 Task: Create a due date automation trigger when advanced on, on the tuesday before a card is due add fields without custom field "Resume" set to a number lower than 1 and lower than 10 at 11:00 AM.
Action: Mouse moved to (1129, 94)
Screenshot: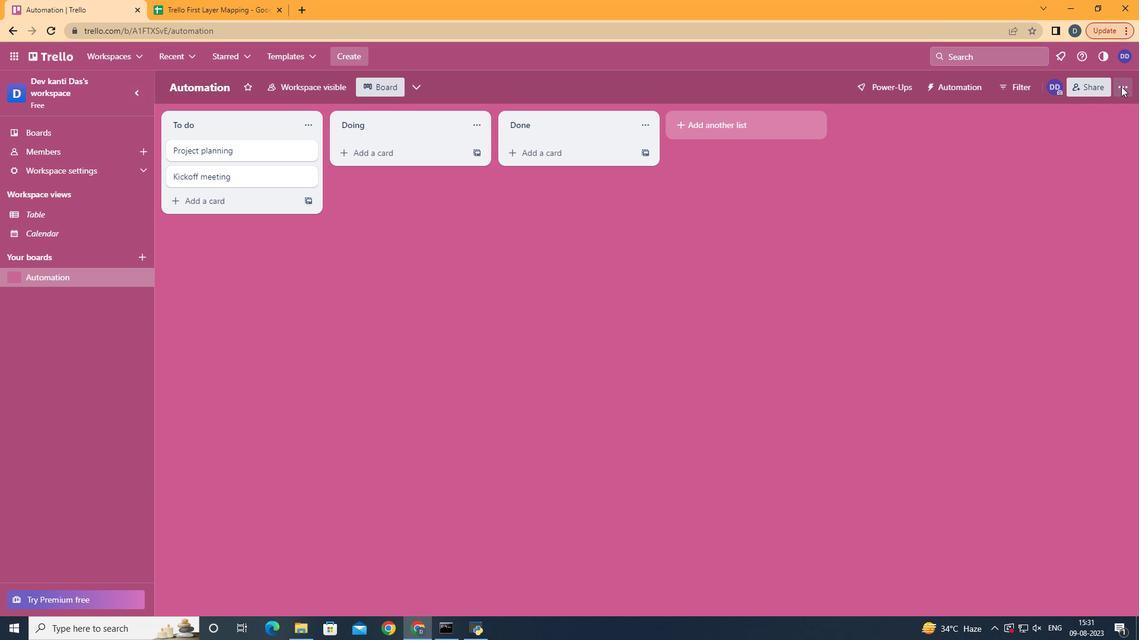 
Action: Mouse pressed left at (1129, 94)
Screenshot: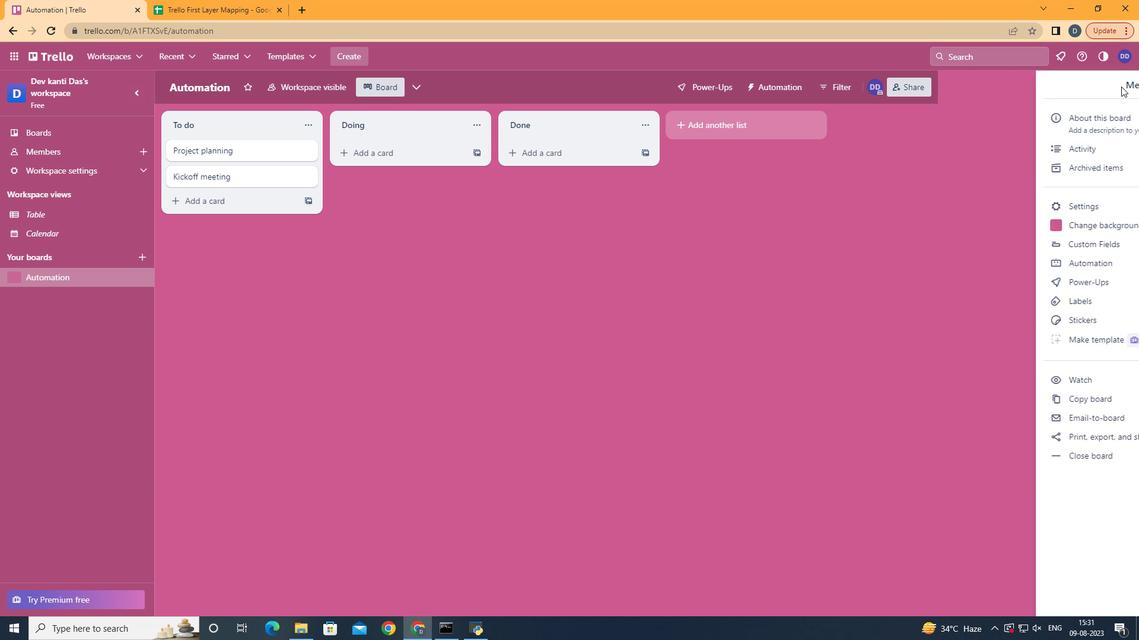 
Action: Mouse moved to (1024, 274)
Screenshot: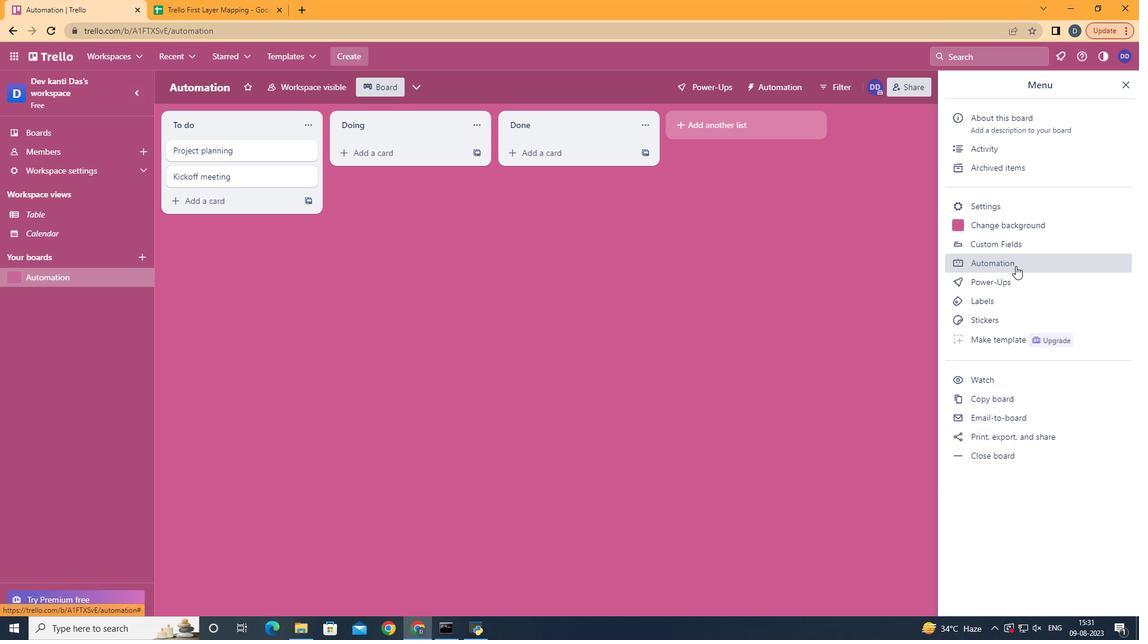 
Action: Mouse pressed left at (1024, 274)
Screenshot: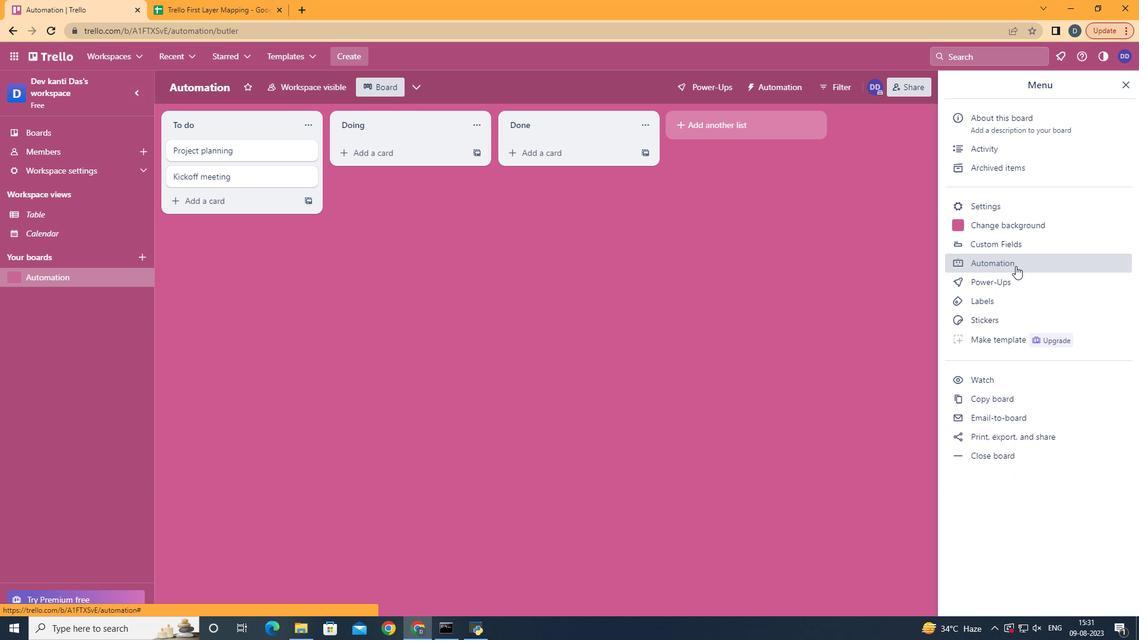 
Action: Mouse moved to (241, 248)
Screenshot: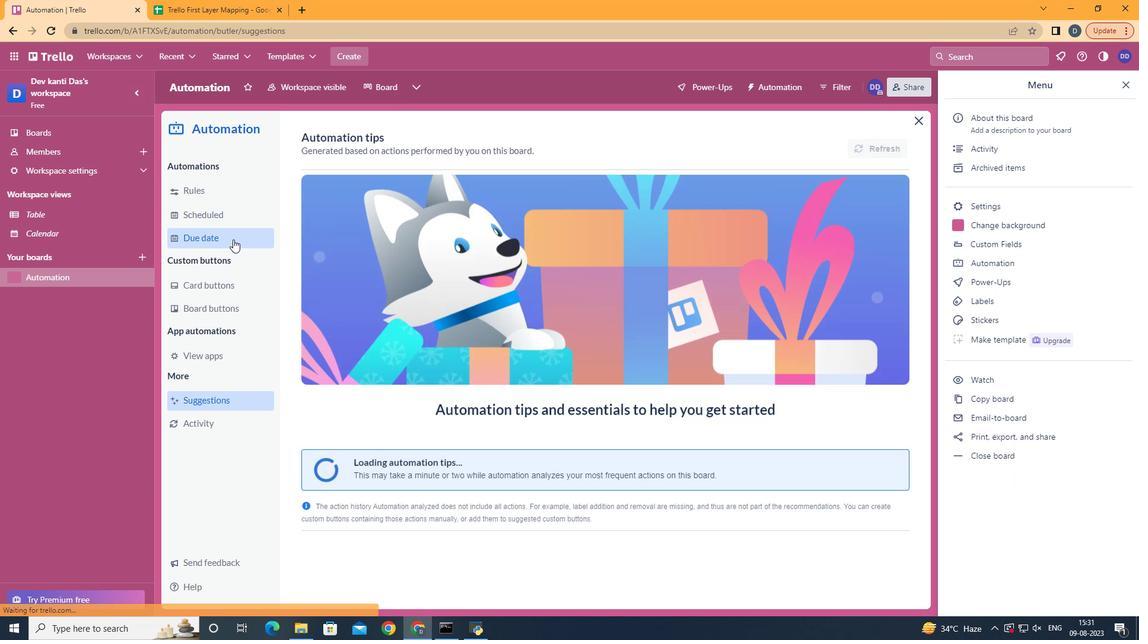 
Action: Mouse pressed left at (241, 248)
Screenshot: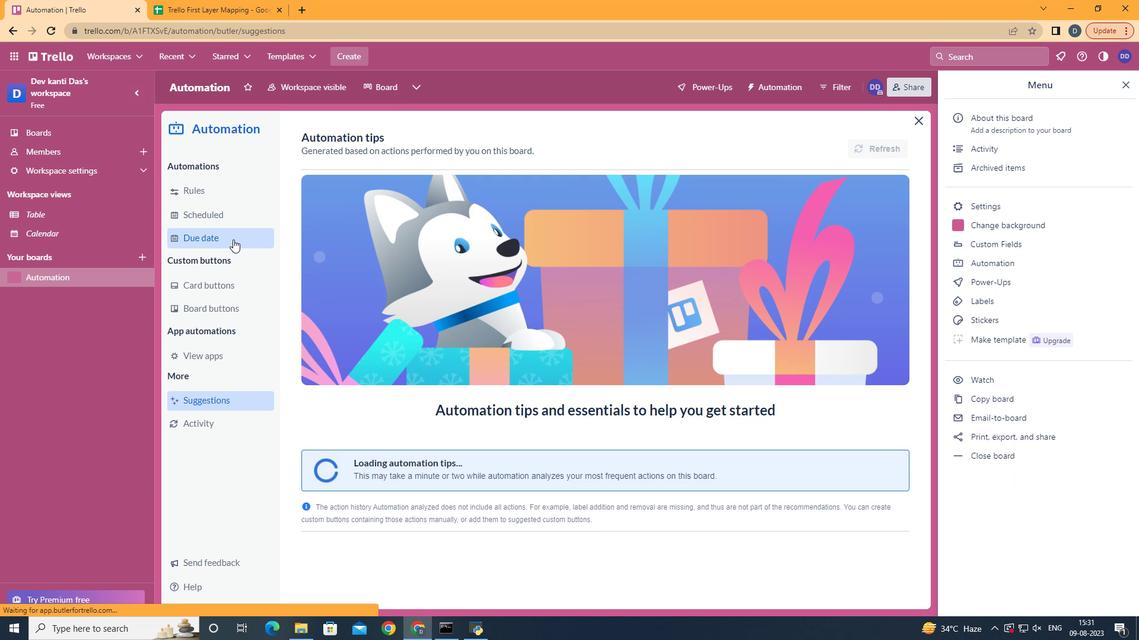 
Action: Mouse moved to (853, 151)
Screenshot: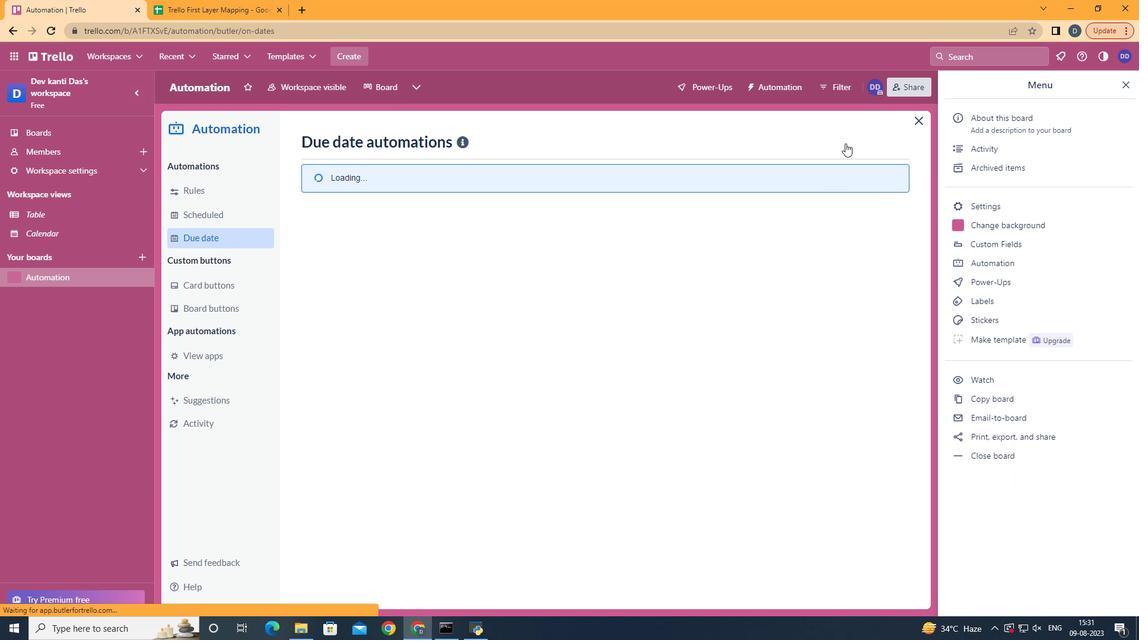 
Action: Mouse pressed left at (853, 151)
Screenshot: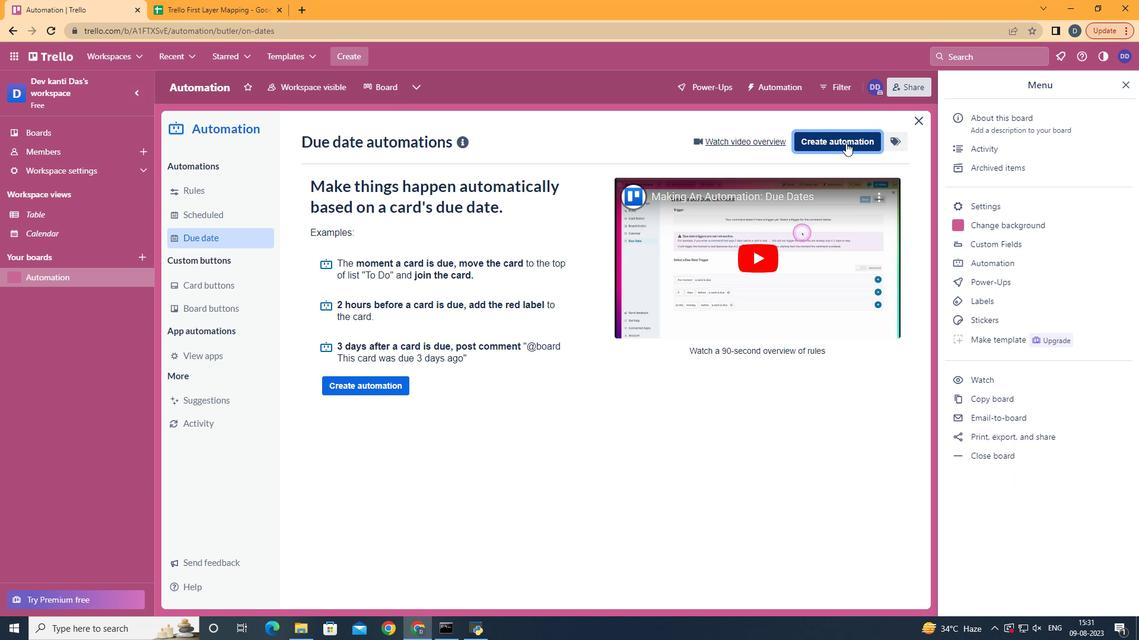 
Action: Mouse moved to (610, 267)
Screenshot: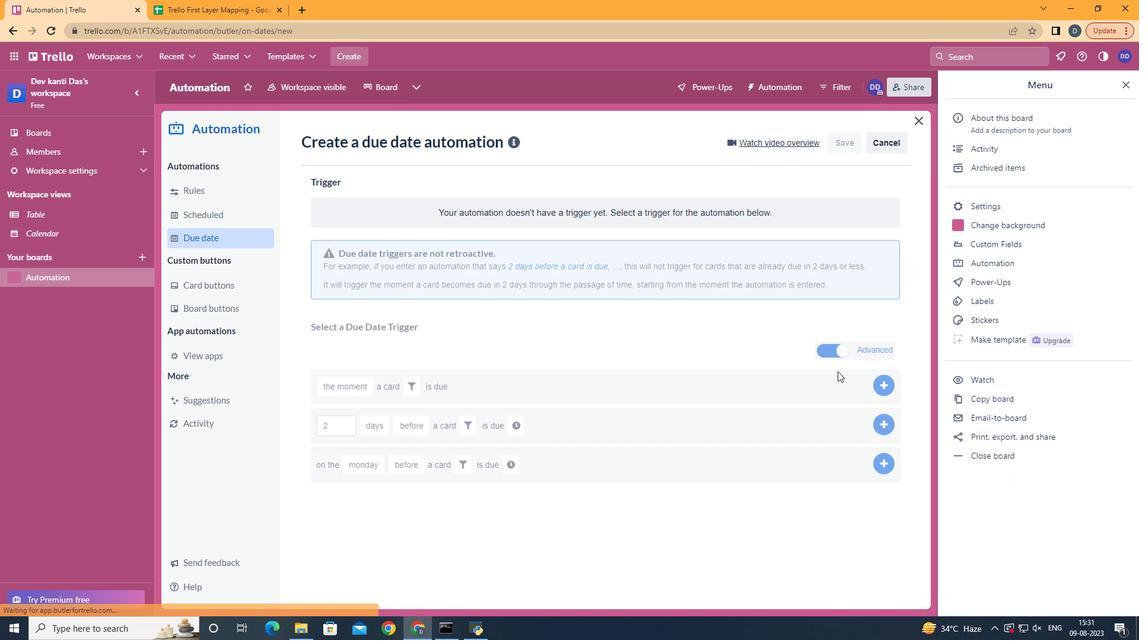
Action: Mouse pressed left at (610, 267)
Screenshot: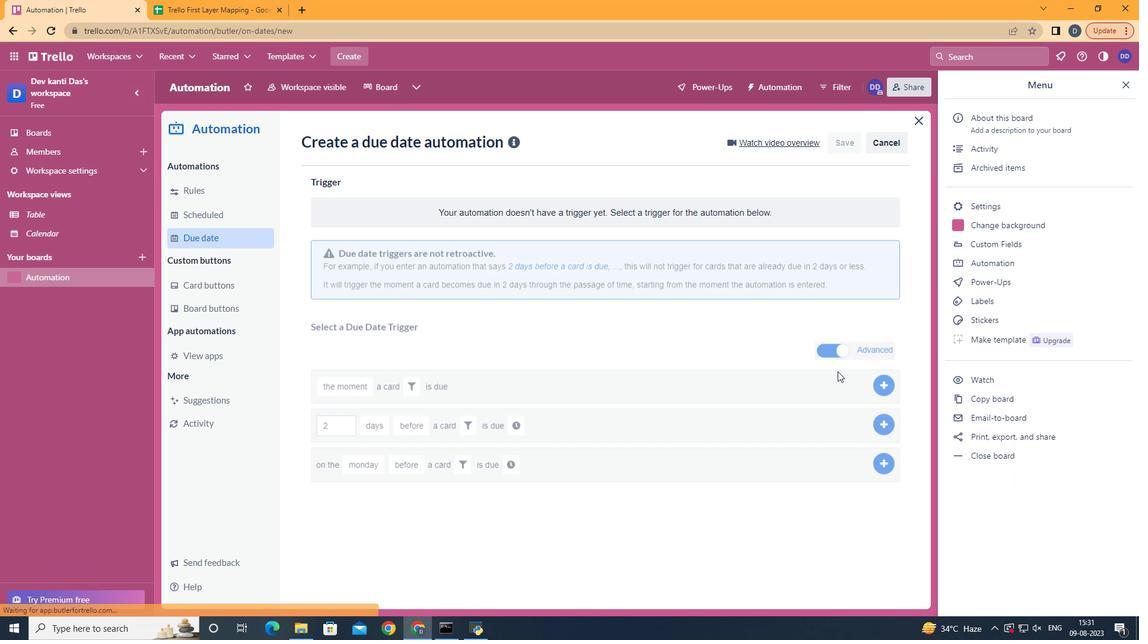 
Action: Mouse moved to (402, 349)
Screenshot: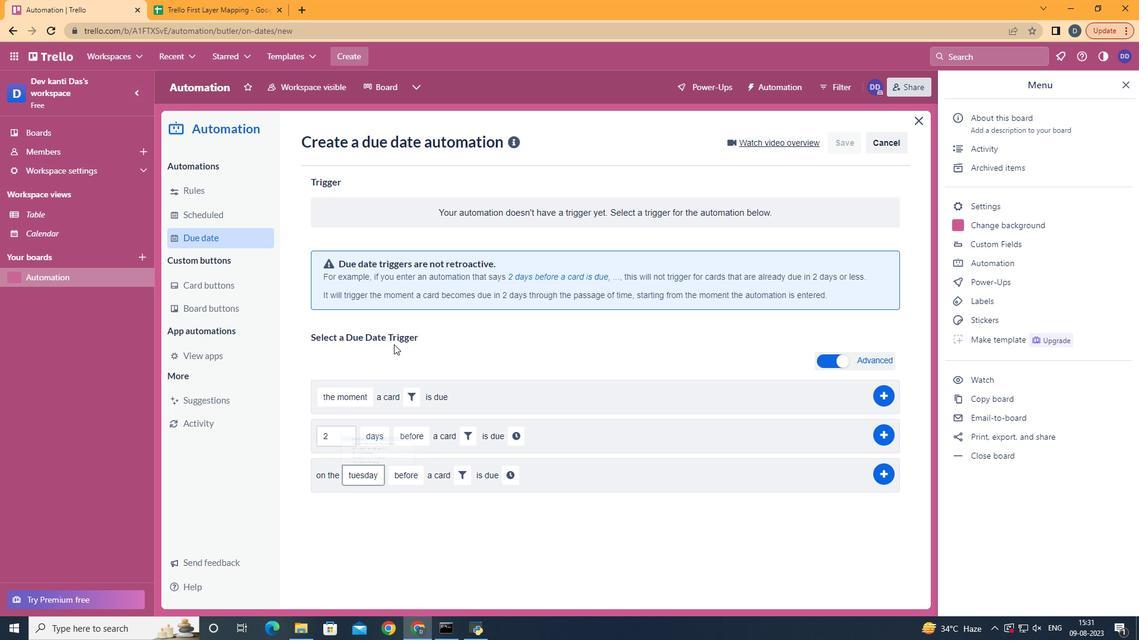 
Action: Mouse pressed left at (402, 349)
Screenshot: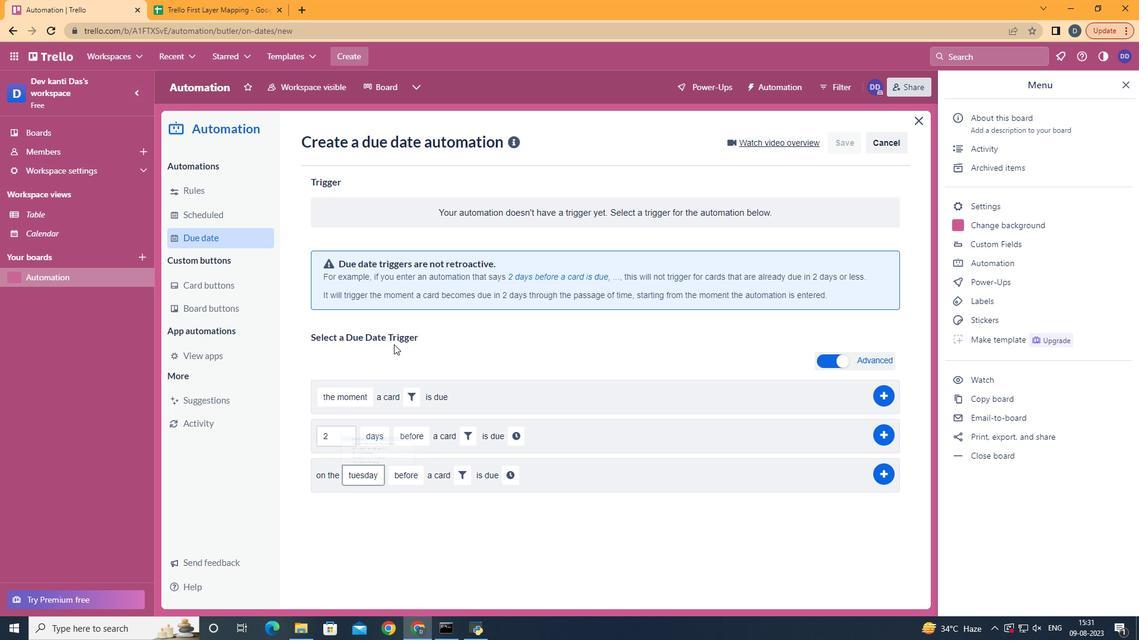
Action: Mouse moved to (457, 489)
Screenshot: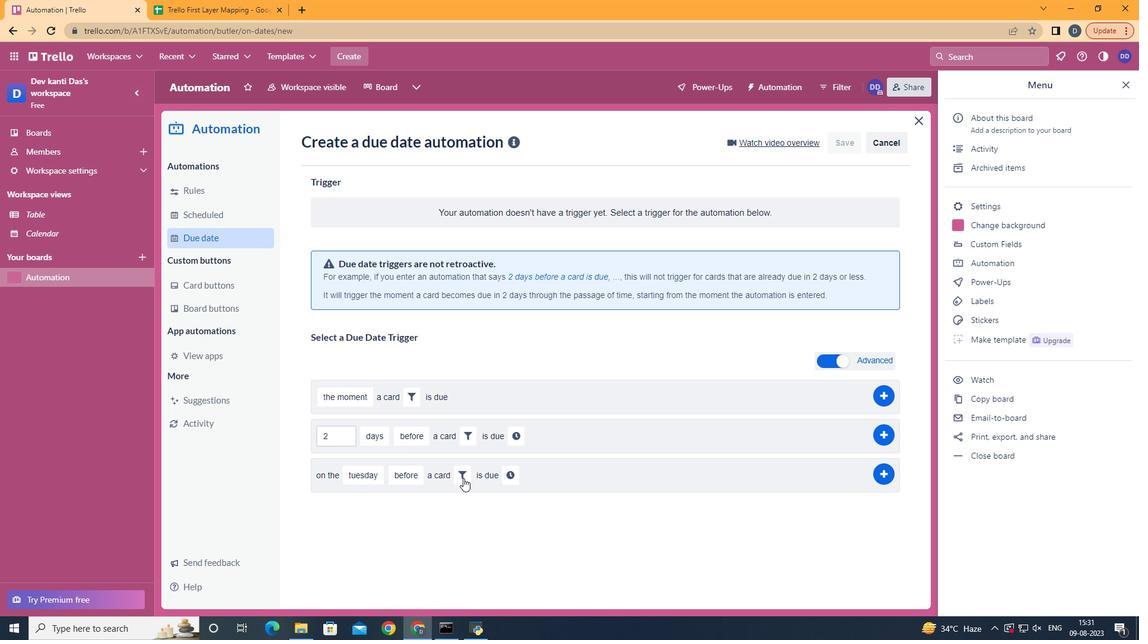 
Action: Mouse pressed left at (457, 489)
Screenshot: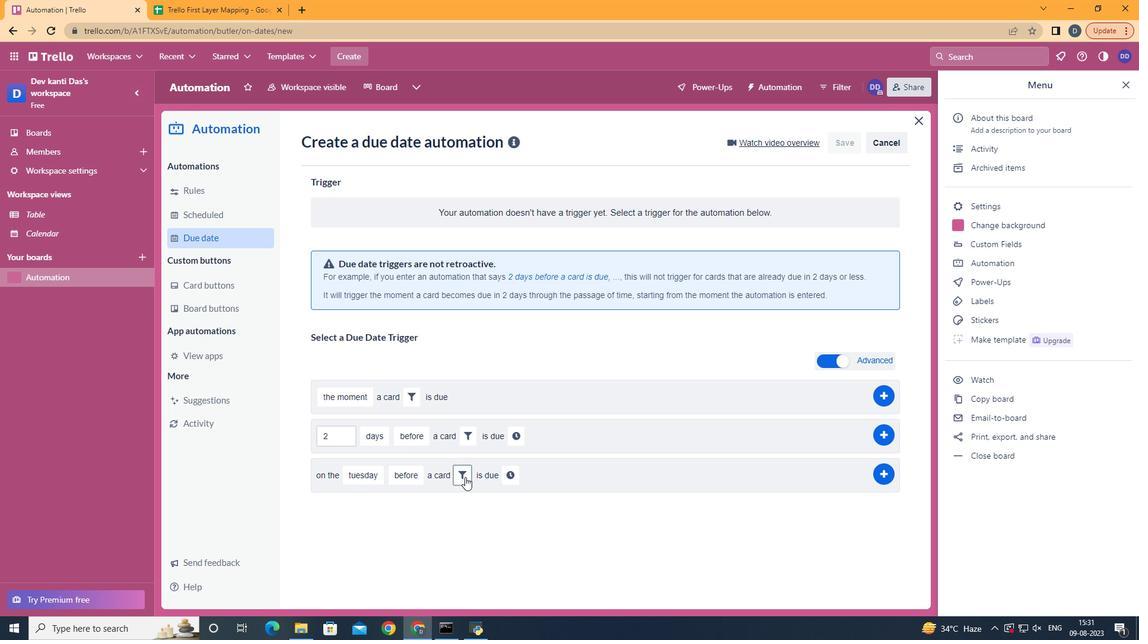 
Action: Mouse moved to (473, 486)
Screenshot: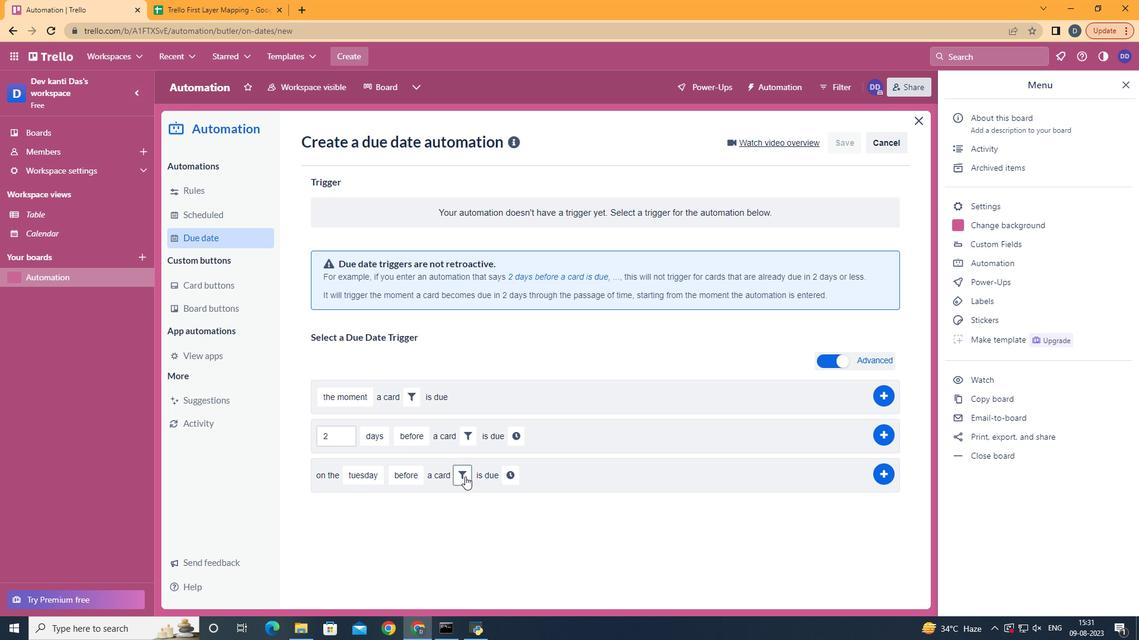
Action: Mouse pressed left at (473, 486)
Screenshot: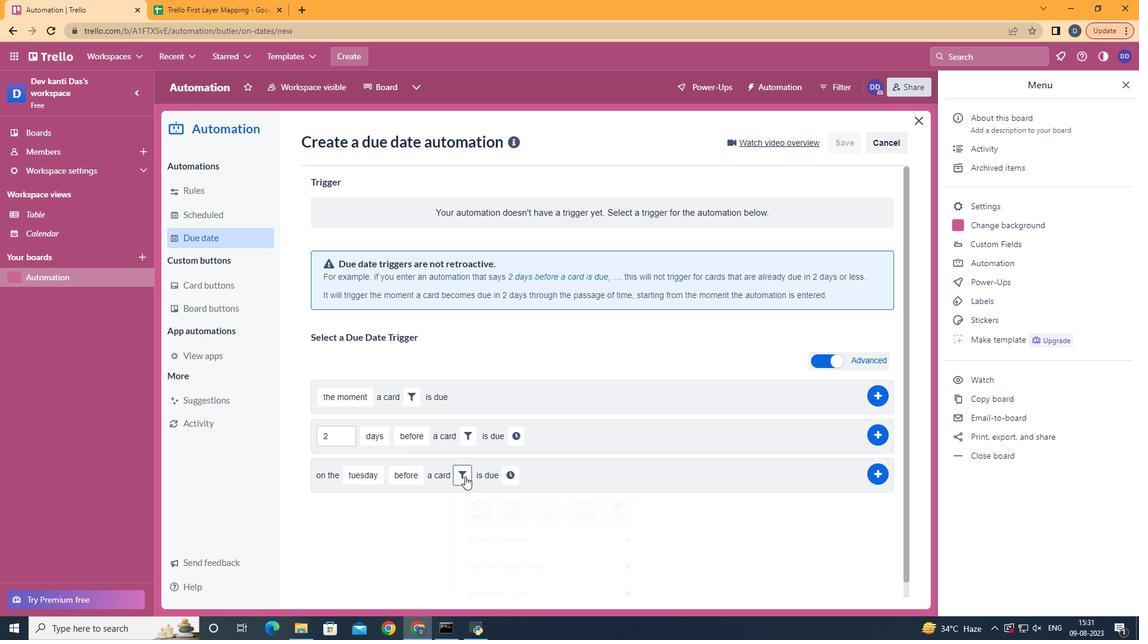 
Action: Mouse moved to (661, 519)
Screenshot: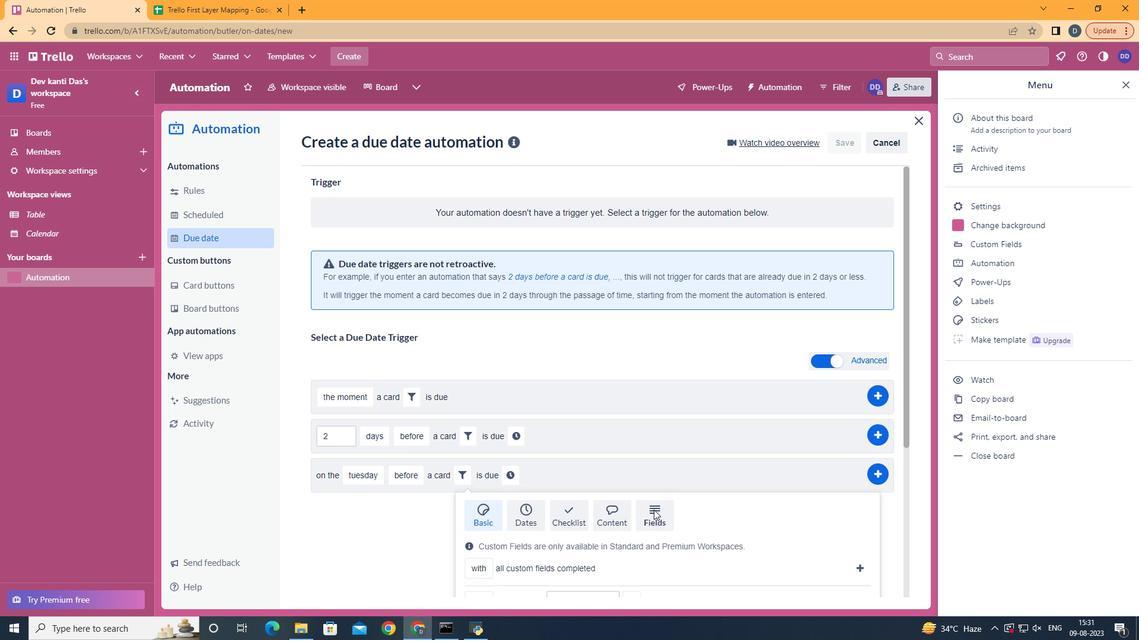 
Action: Mouse pressed left at (661, 519)
Screenshot: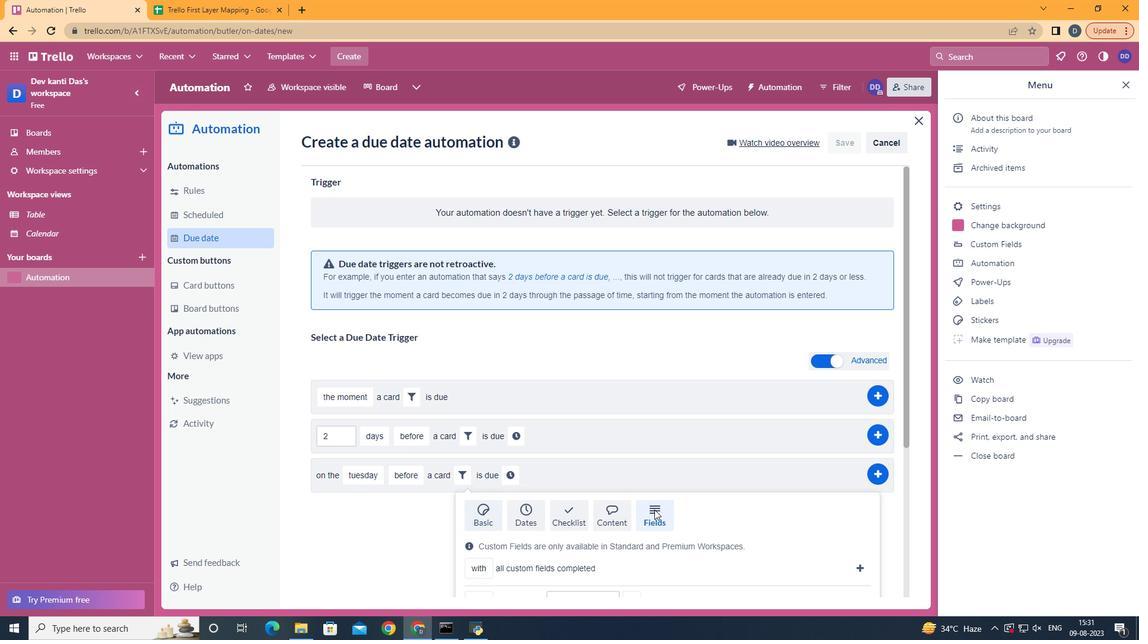
Action: Mouse moved to (662, 518)
Screenshot: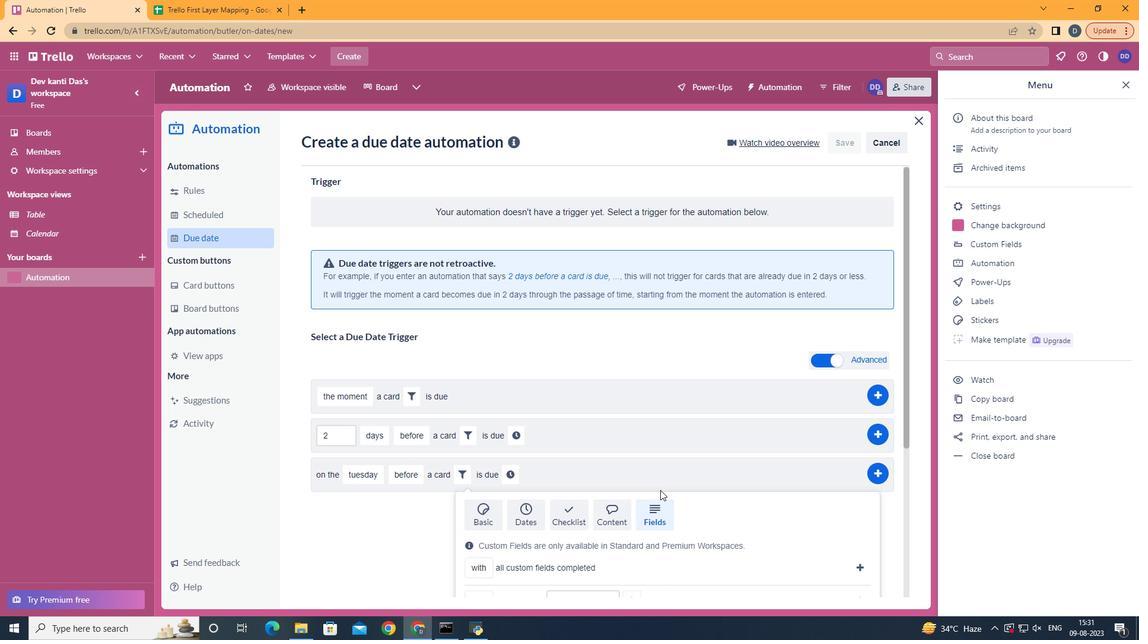 
Action: Mouse scrolled (662, 518) with delta (0, 0)
Screenshot: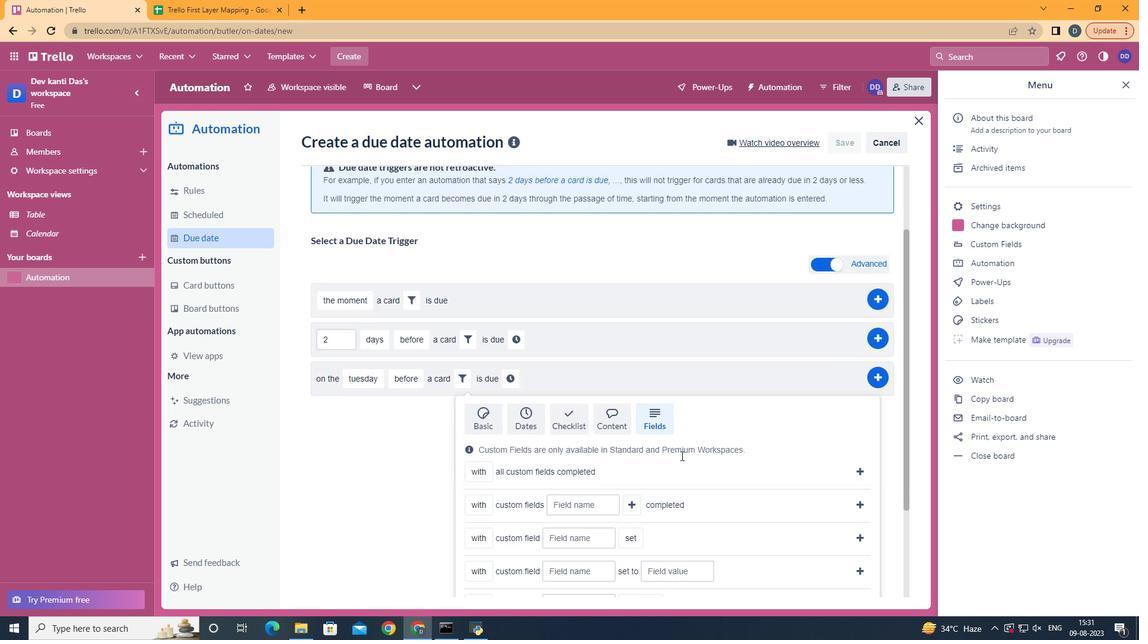 
Action: Mouse moved to (662, 518)
Screenshot: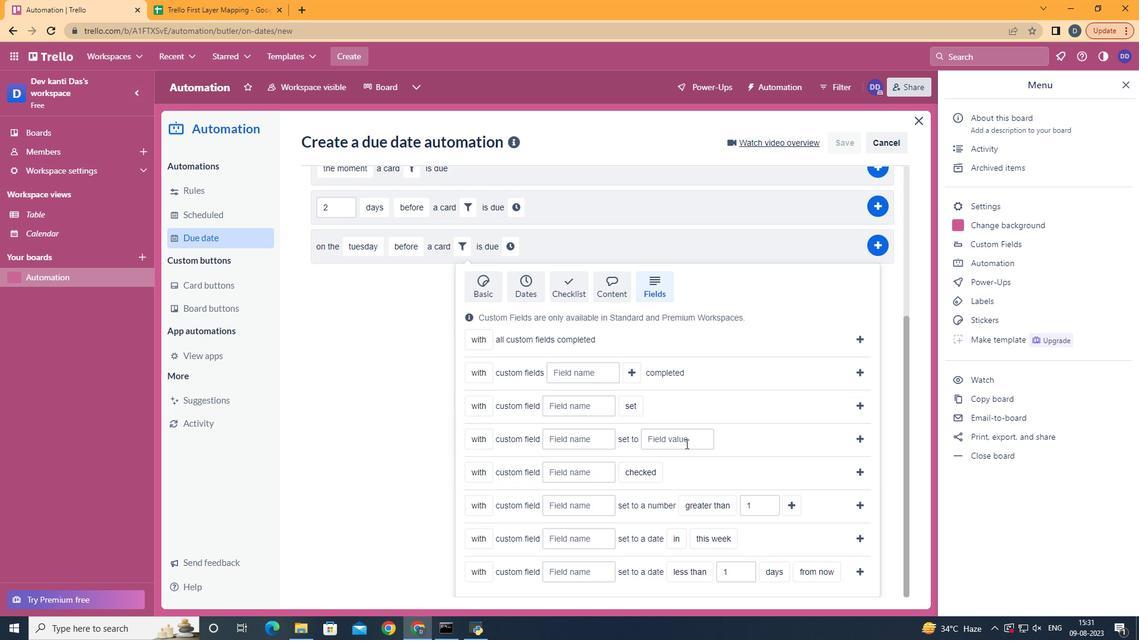 
Action: Mouse scrolled (662, 518) with delta (0, 0)
Screenshot: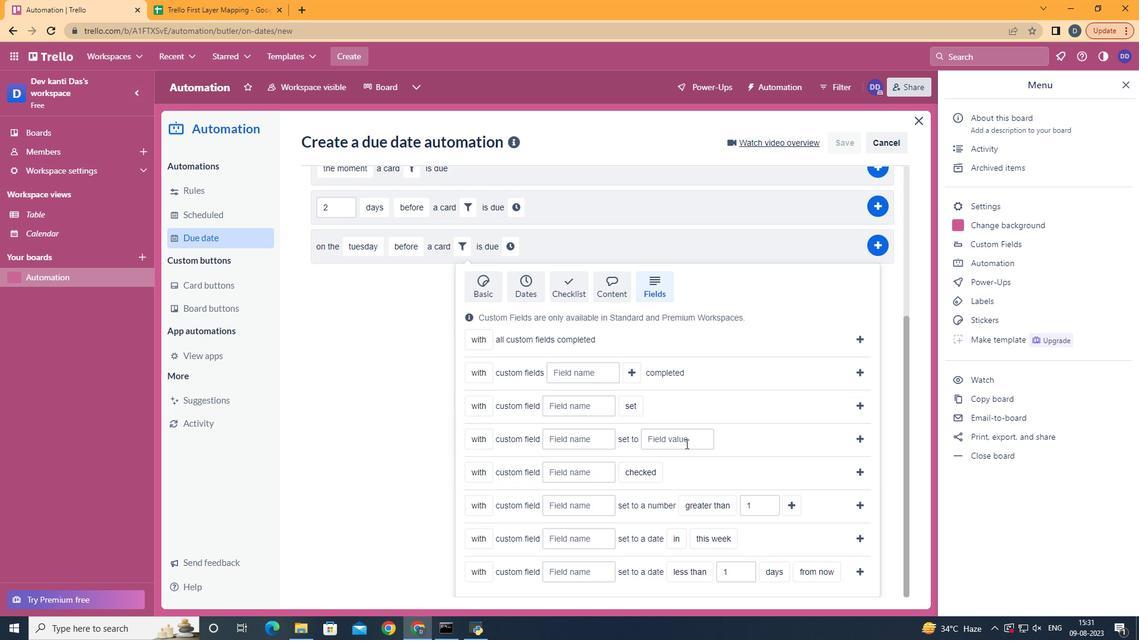 
Action: Mouse moved to (662, 514)
Screenshot: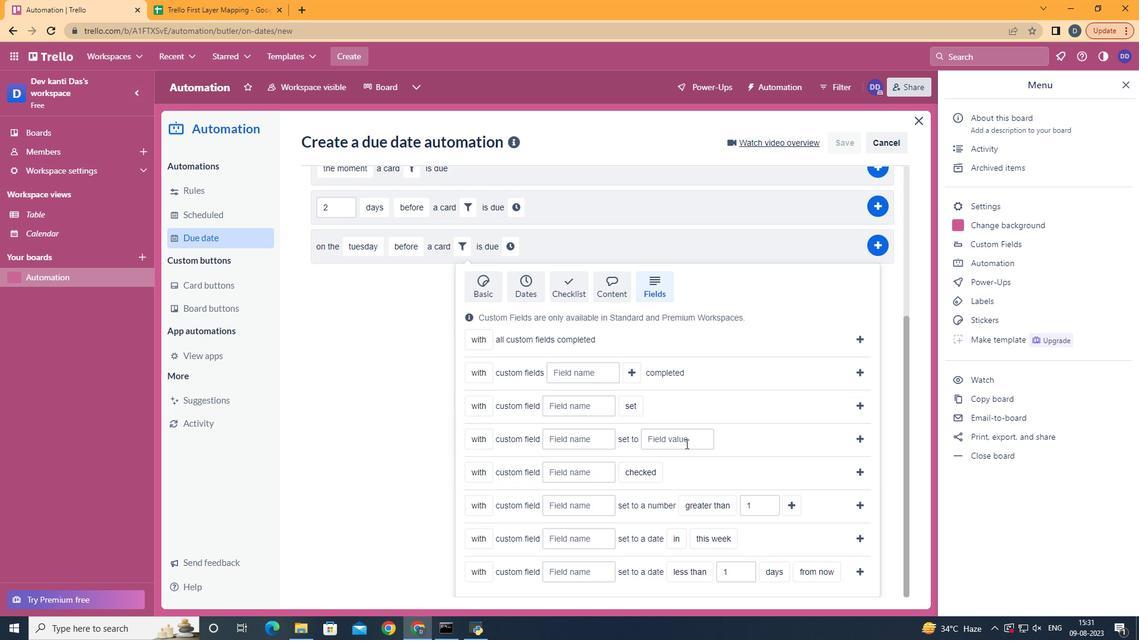 
Action: Mouse scrolled (662, 518) with delta (0, 0)
Screenshot: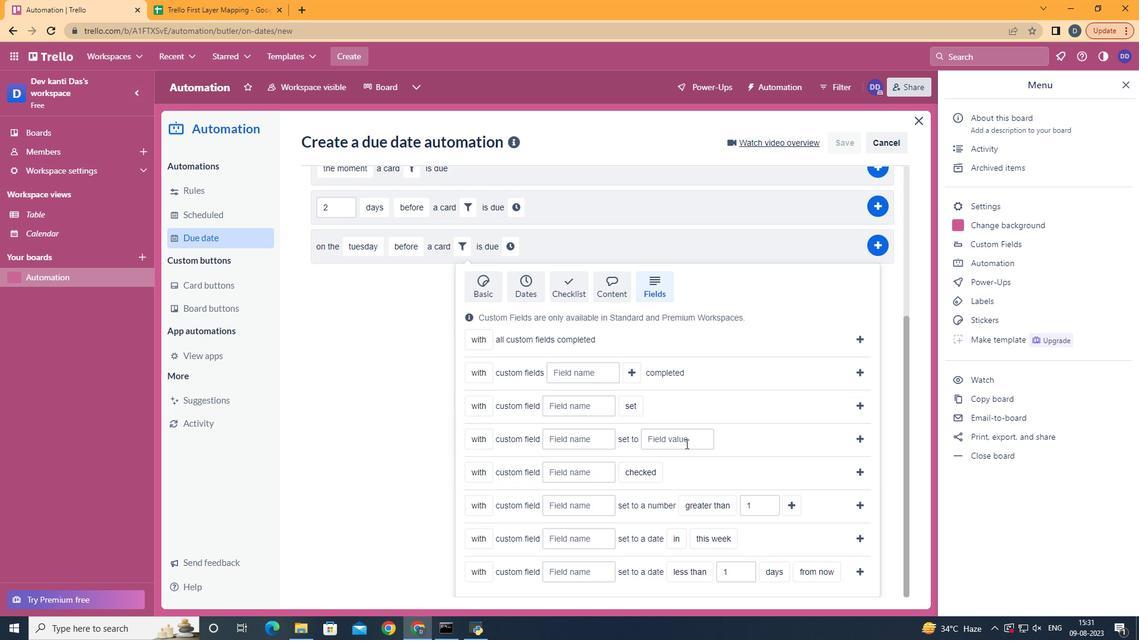
Action: Mouse moved to (662, 511)
Screenshot: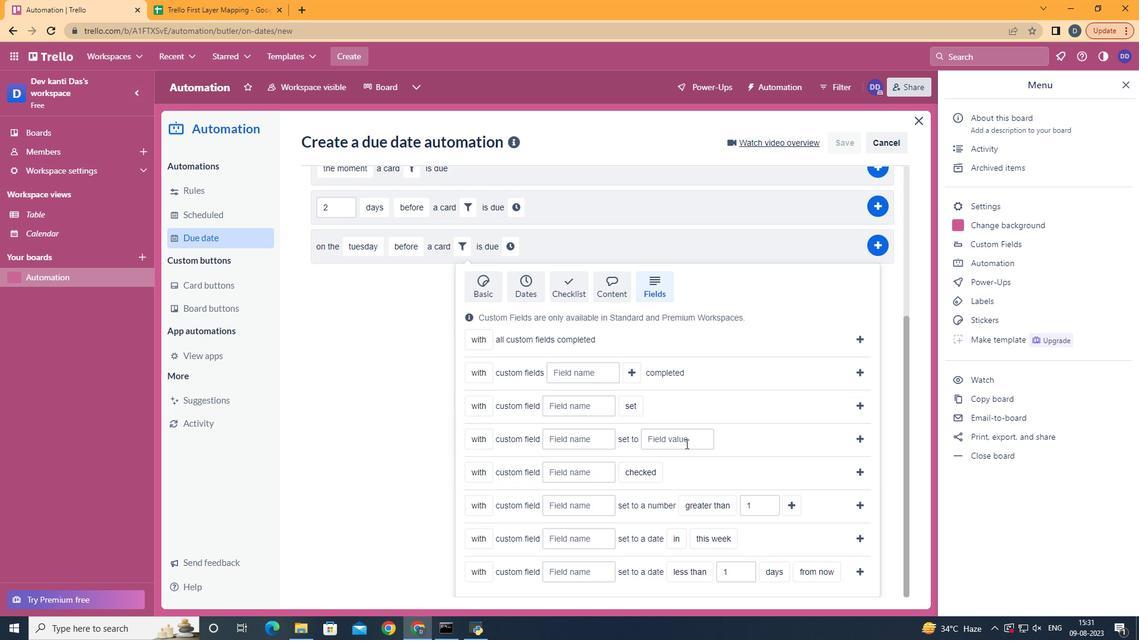 
Action: Mouse scrolled (662, 518) with delta (0, 0)
Screenshot: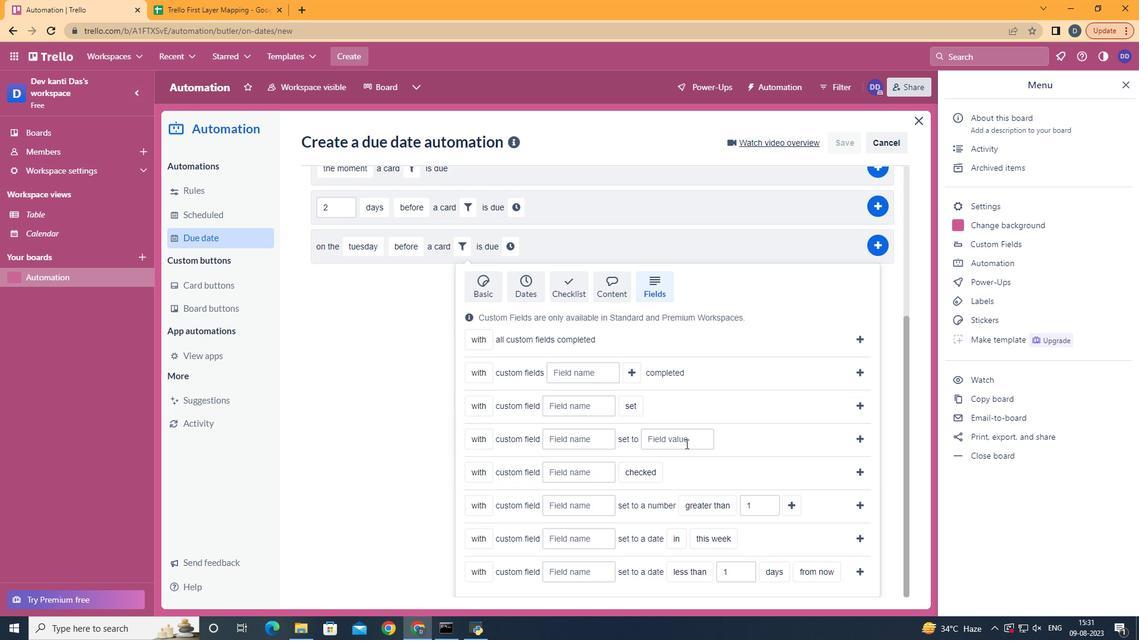 
Action: Mouse moved to (694, 452)
Screenshot: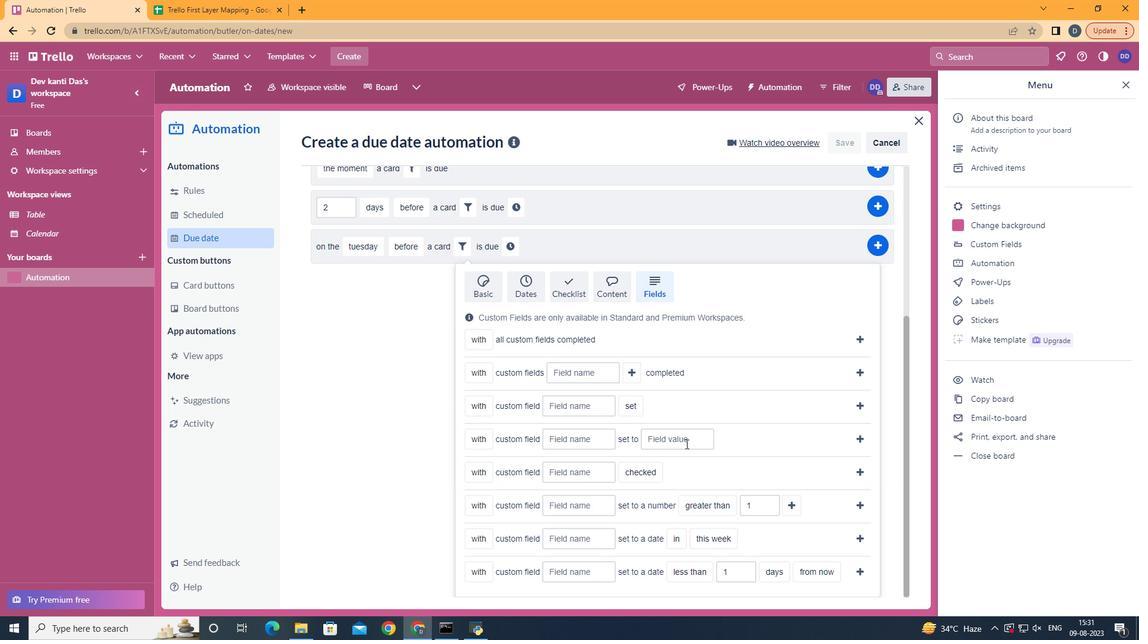 
Action: Mouse scrolled (694, 452) with delta (0, 0)
Screenshot: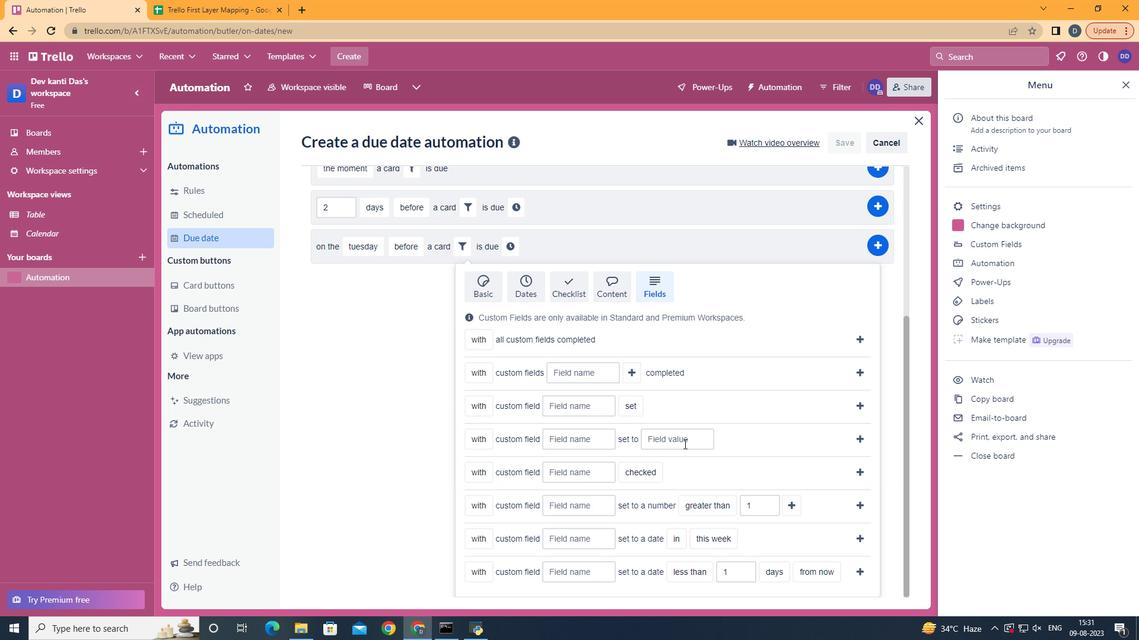 
Action: Mouse scrolled (694, 452) with delta (0, 0)
Screenshot: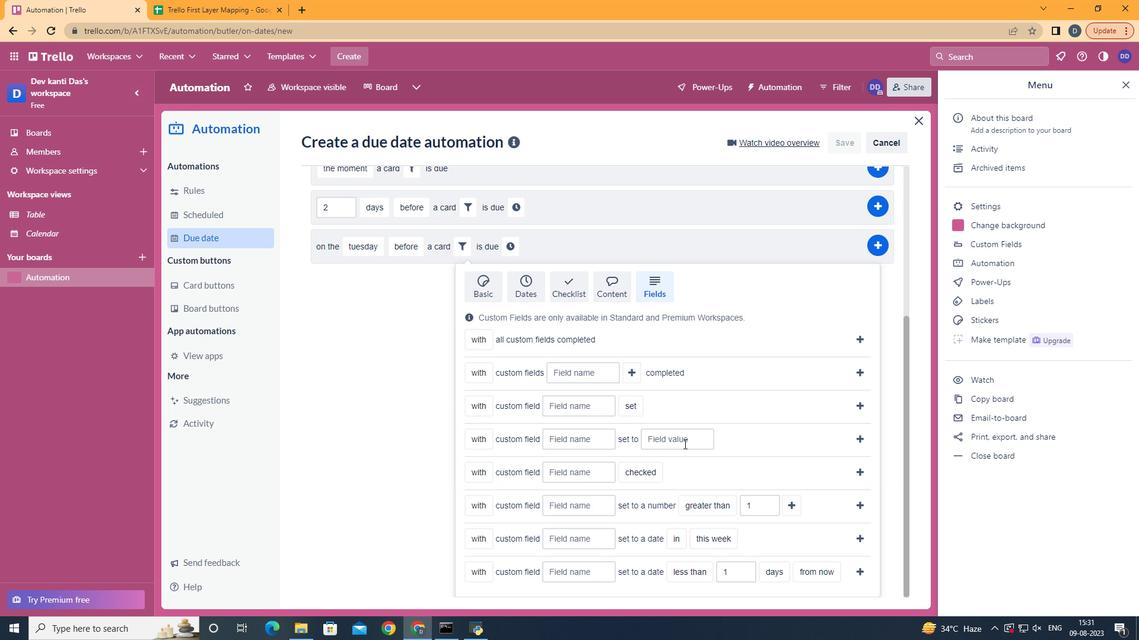 
Action: Mouse scrolled (694, 452) with delta (0, 0)
Screenshot: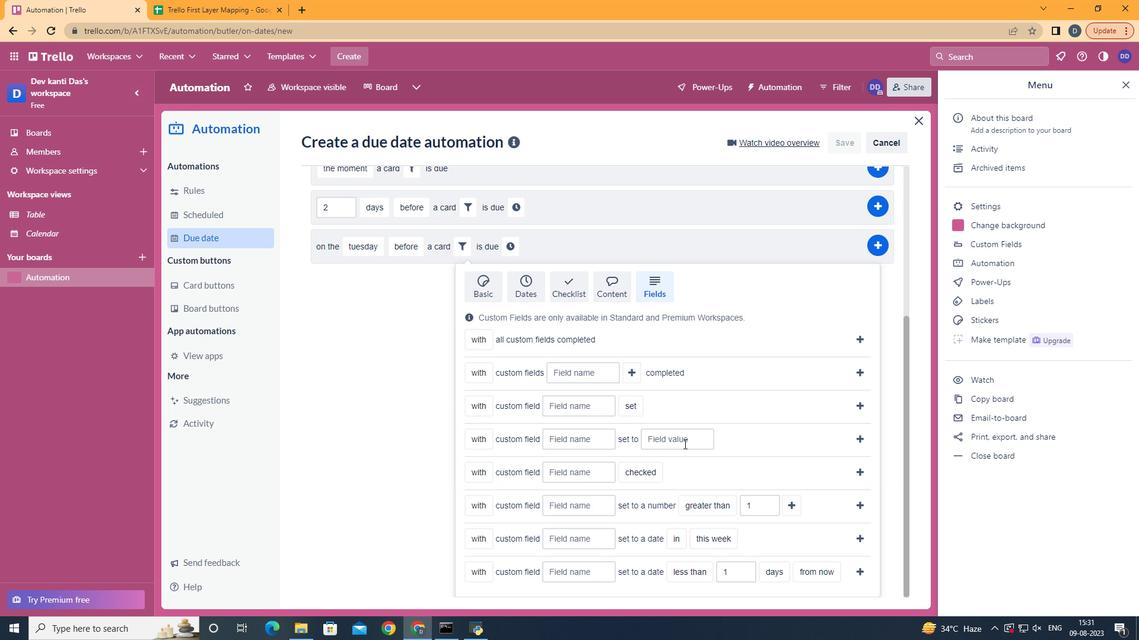 
Action: Mouse scrolled (694, 452) with delta (0, 0)
Screenshot: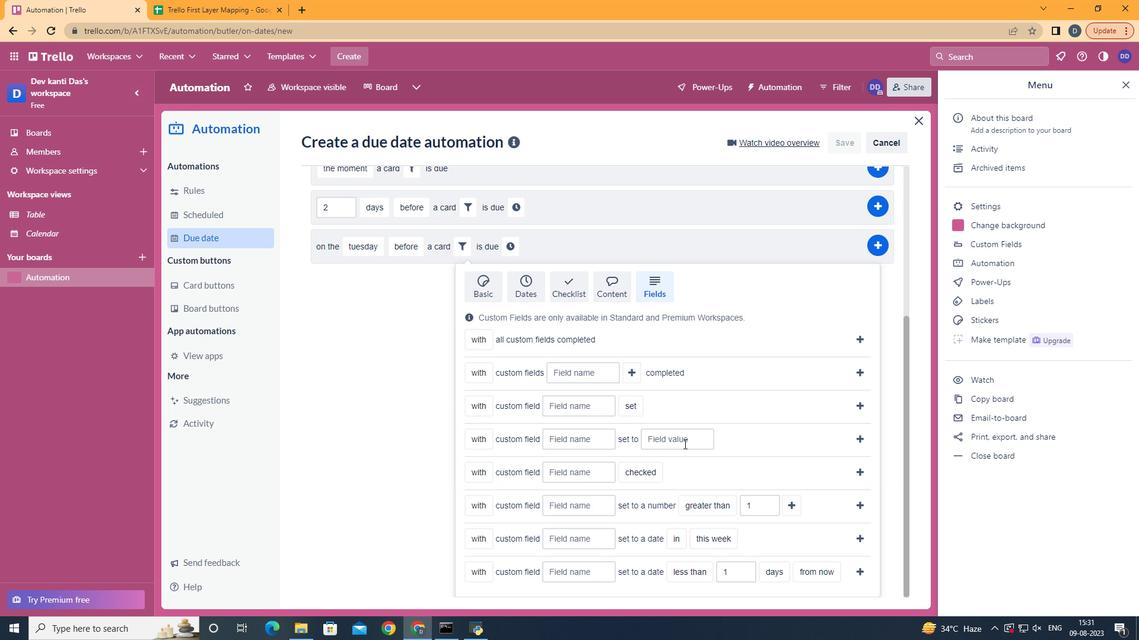 
Action: Mouse moved to (497, 556)
Screenshot: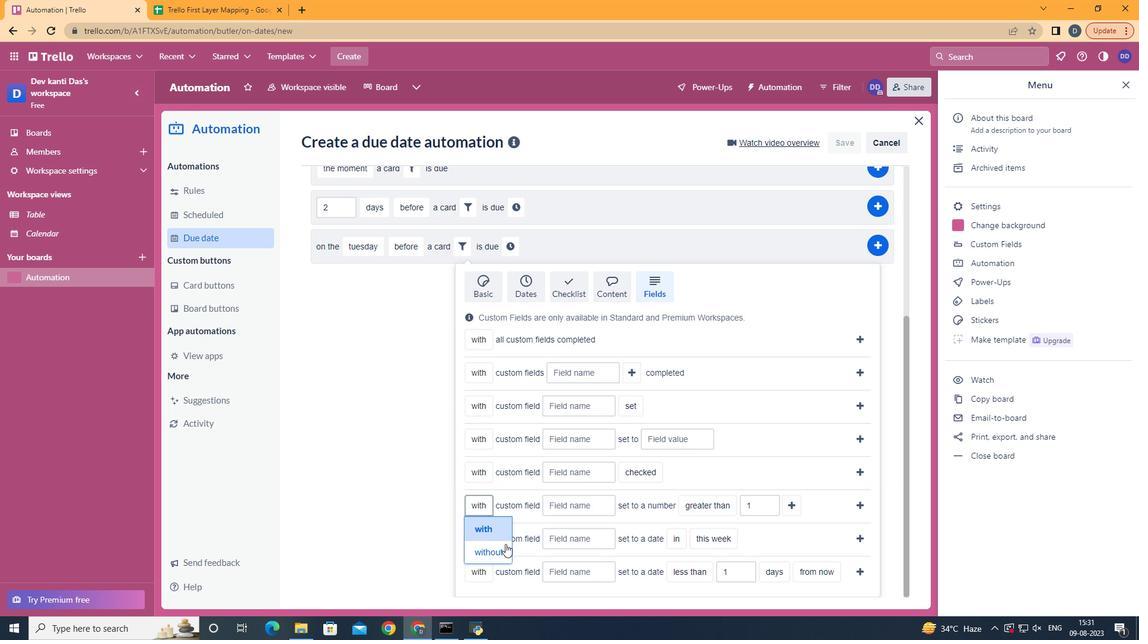 
Action: Mouse pressed left at (497, 556)
Screenshot: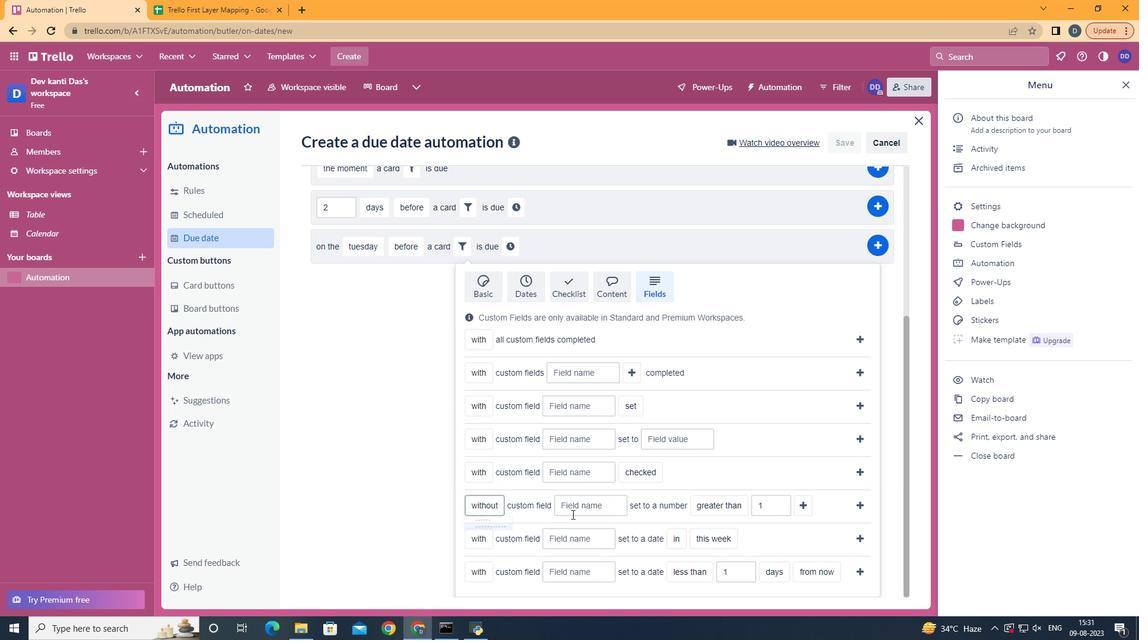
Action: Mouse moved to (592, 516)
Screenshot: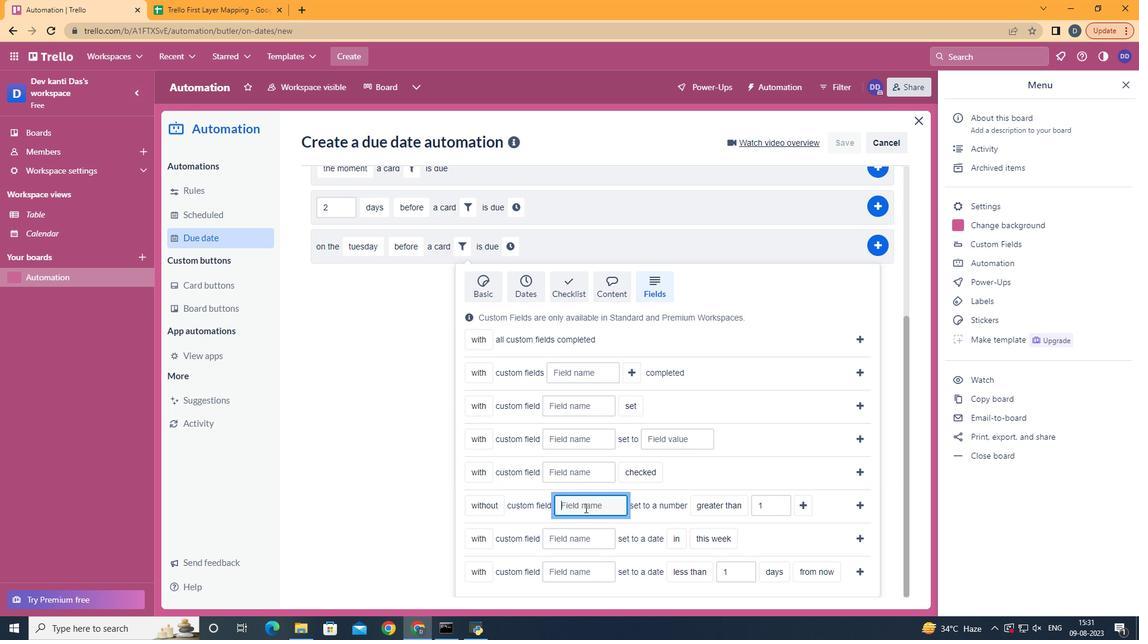 
Action: Mouse pressed left at (592, 516)
Screenshot: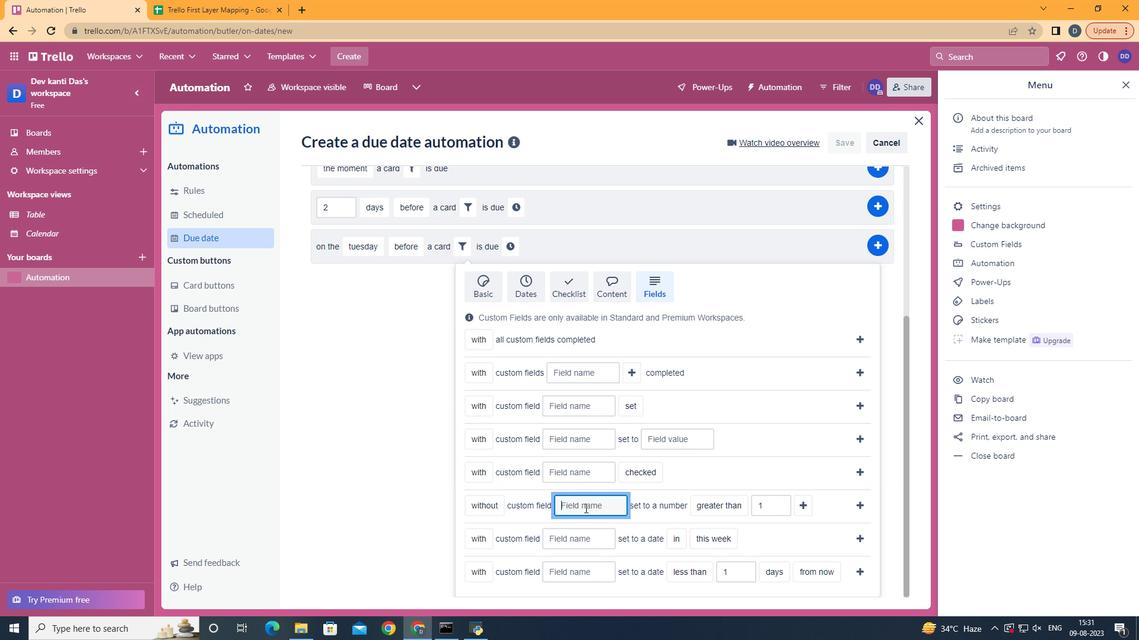 
Action: Mouse moved to (593, 516)
Screenshot: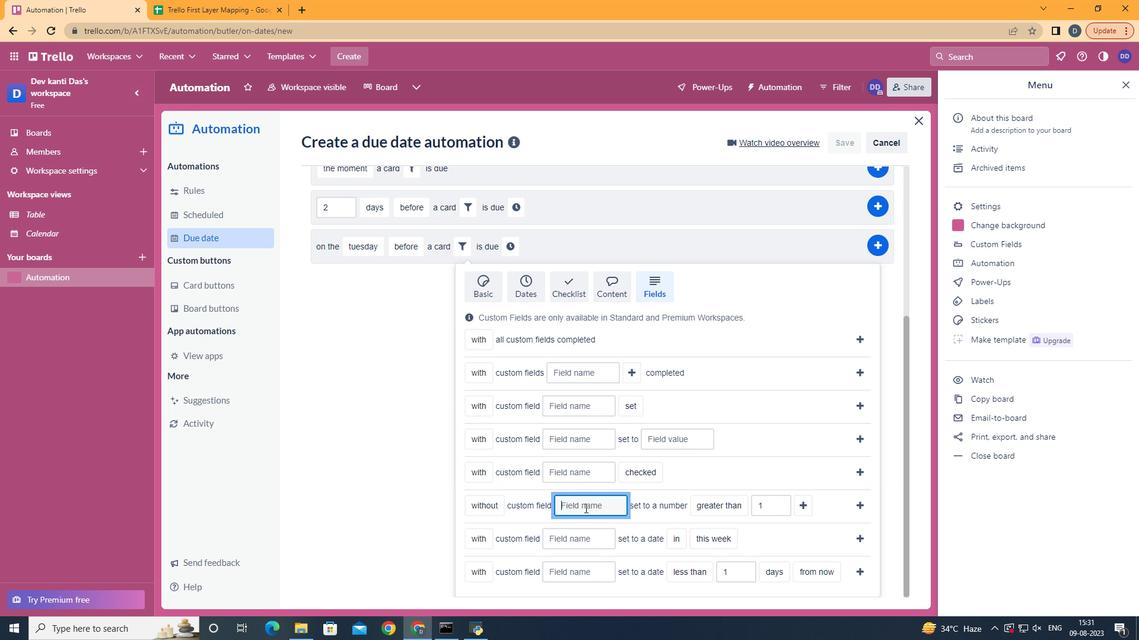 
Action: Key pressed <Key.shift>Resume
Screenshot: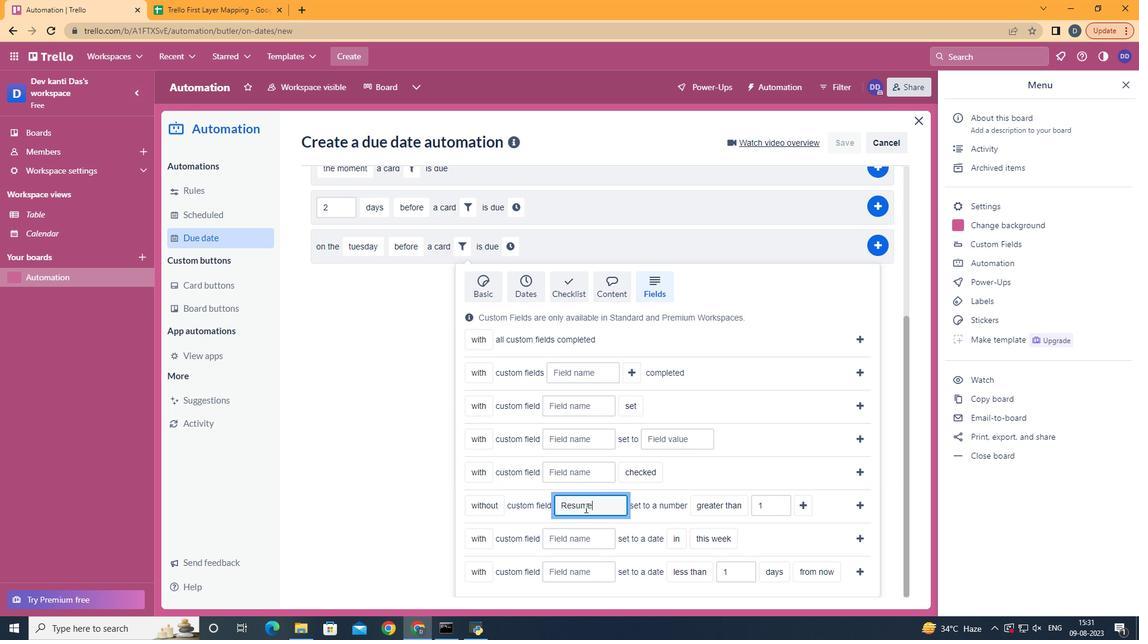 
Action: Mouse moved to (748, 464)
Screenshot: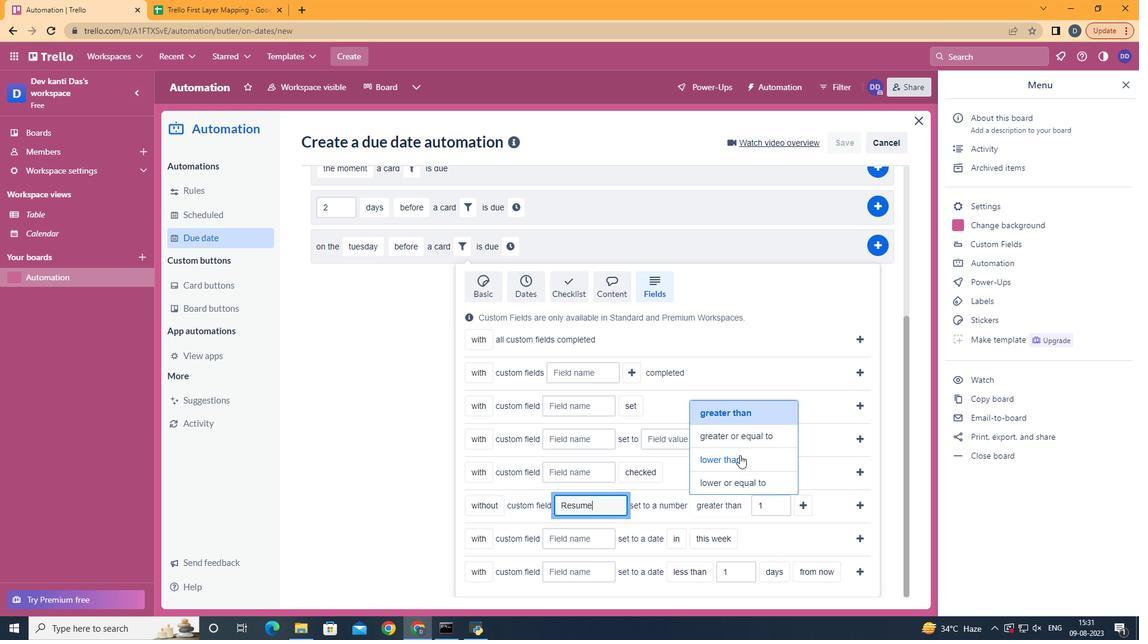 
Action: Mouse pressed left at (748, 464)
Screenshot: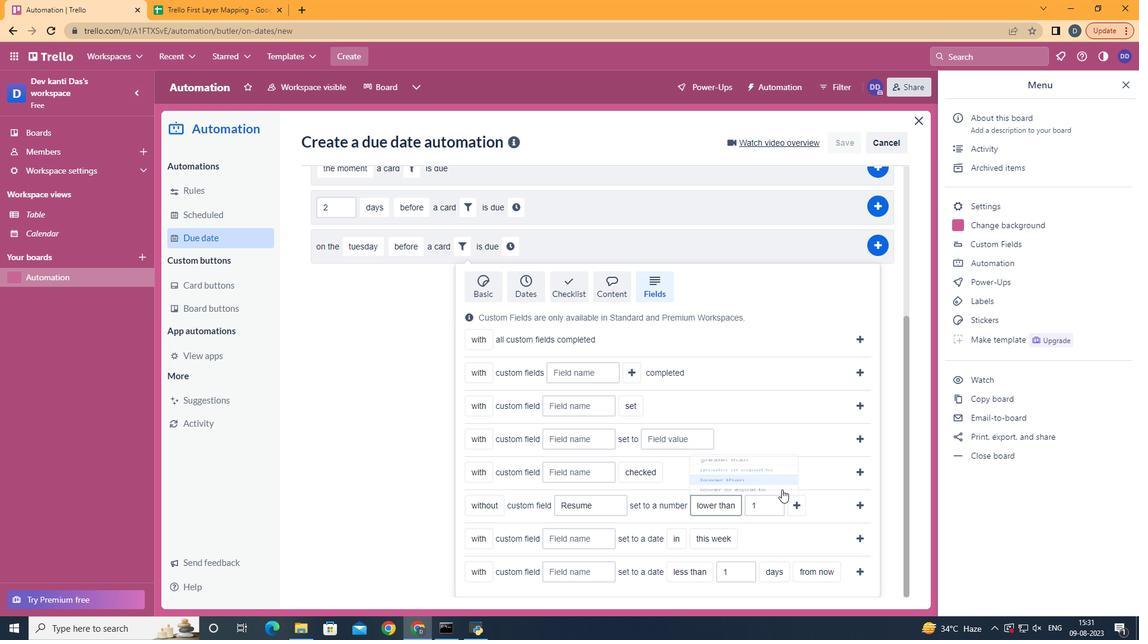 
Action: Mouse moved to (804, 509)
Screenshot: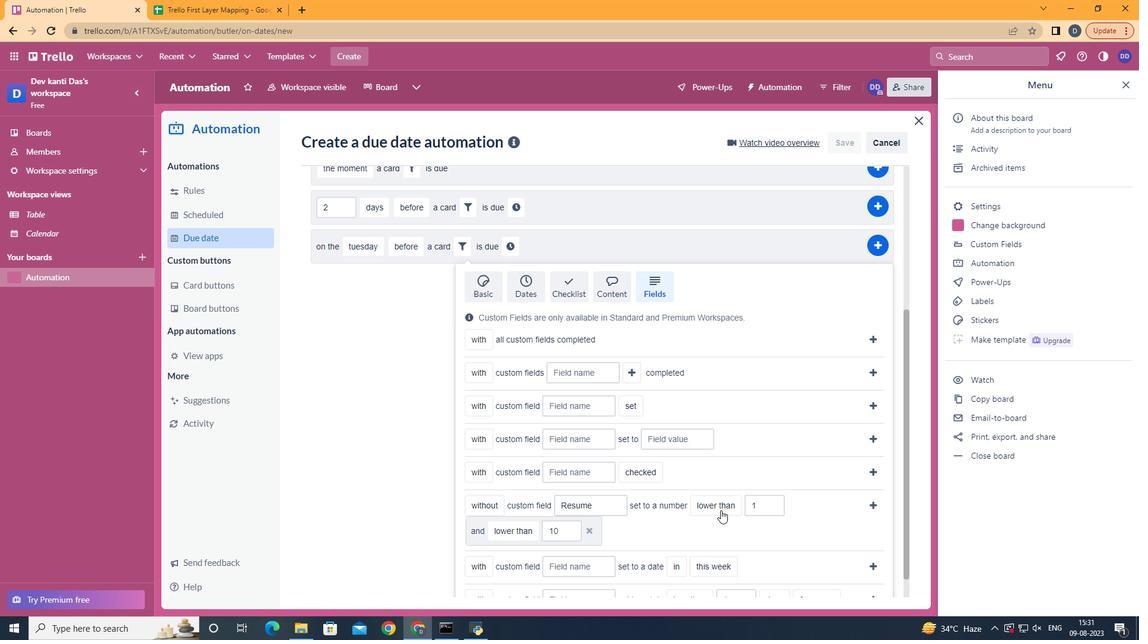 
Action: Mouse pressed left at (804, 509)
Screenshot: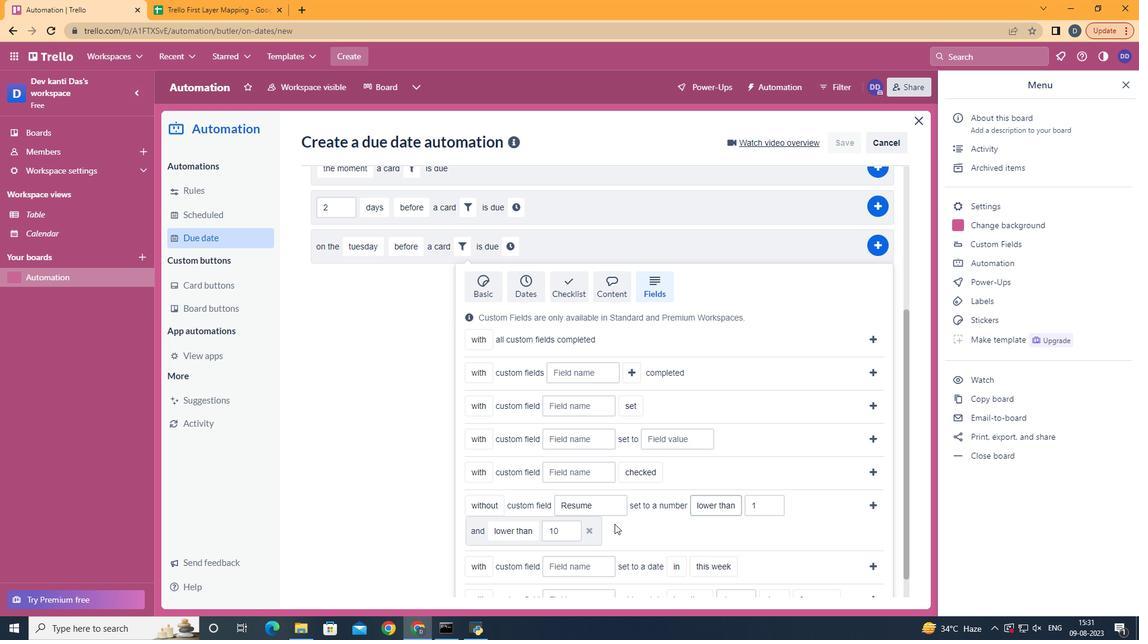 
Action: Mouse moved to (532, 450)
Screenshot: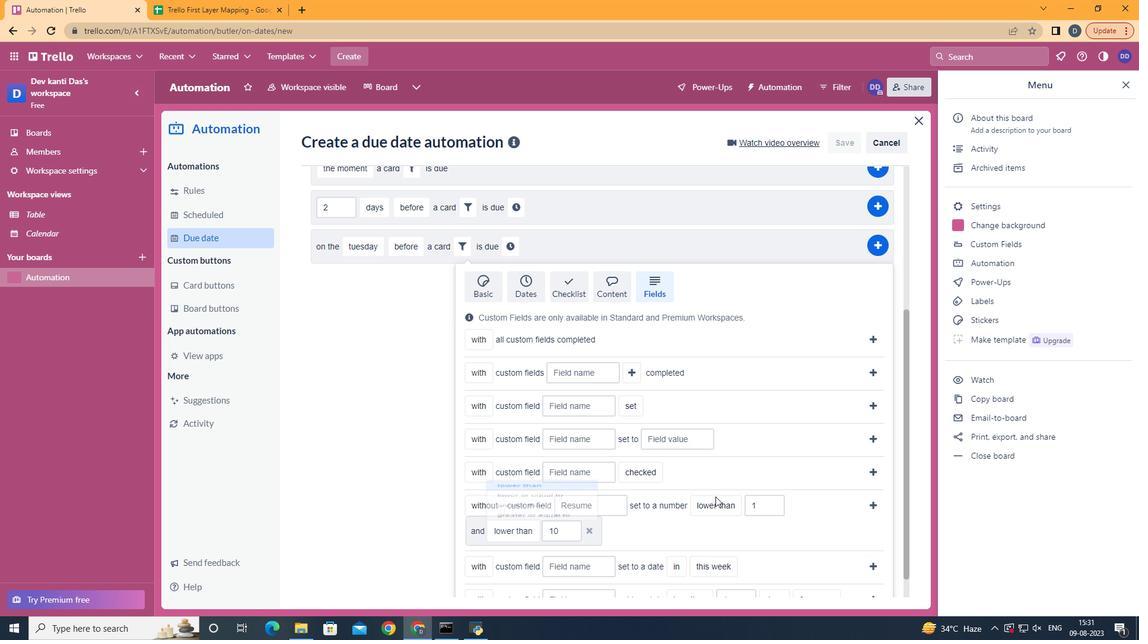 
Action: Mouse pressed left at (532, 450)
Screenshot: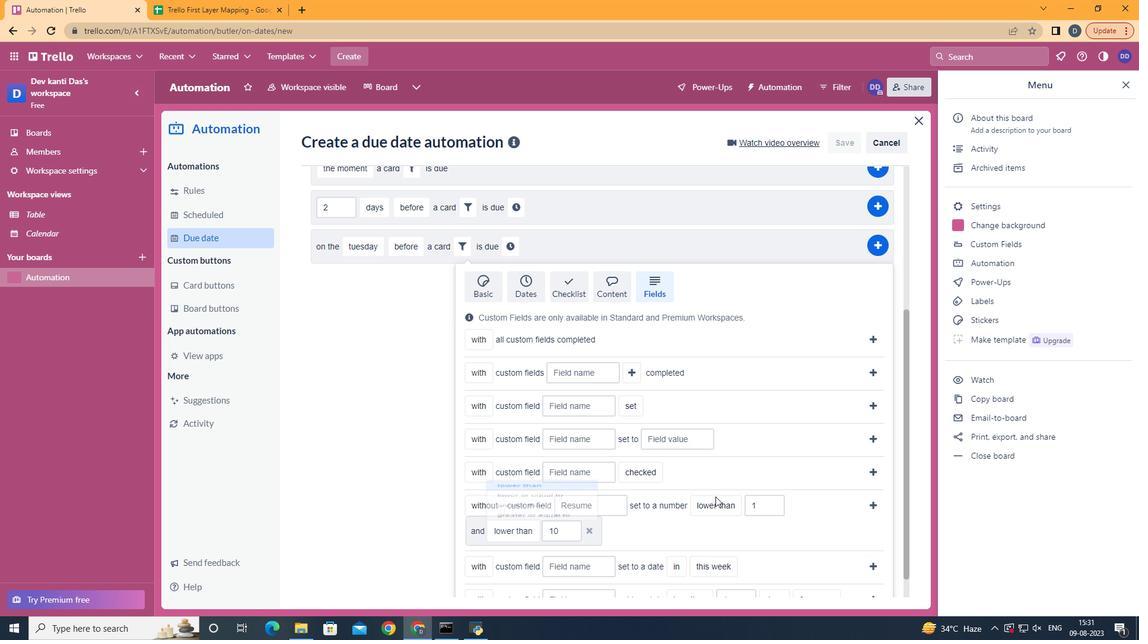 
Action: Mouse moved to (874, 512)
Screenshot: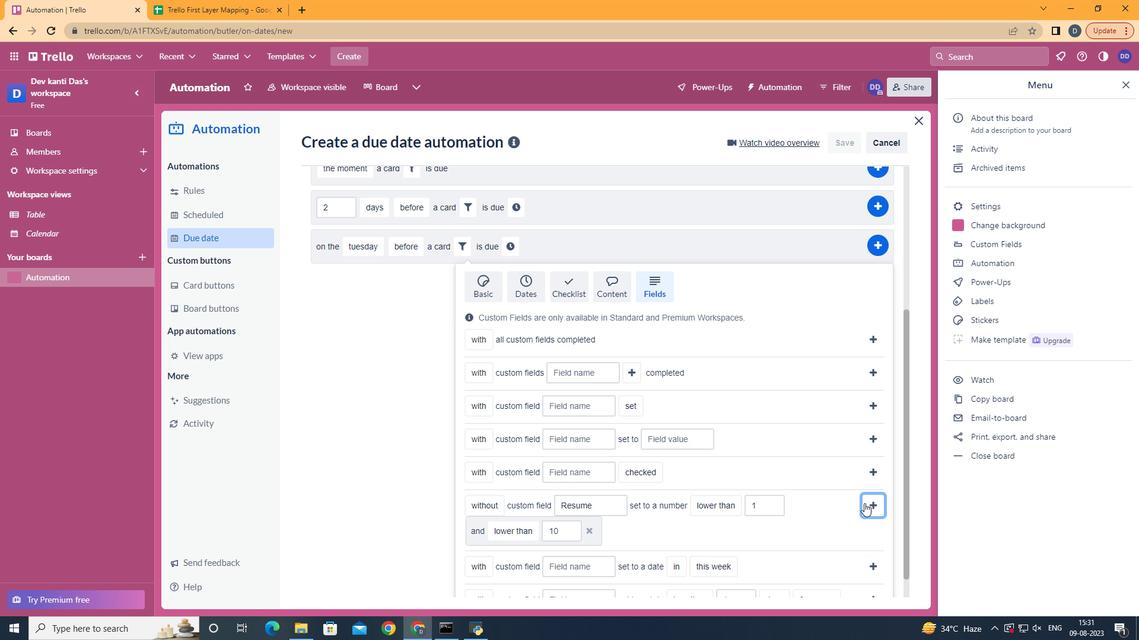 
Action: Mouse pressed left at (874, 512)
Screenshot: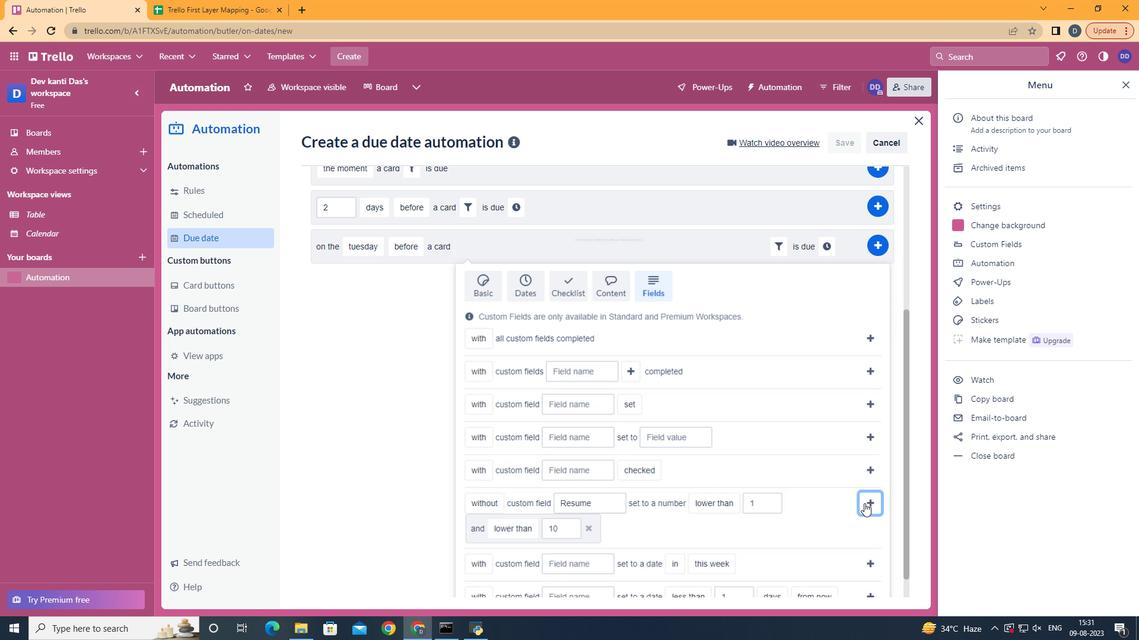 
Action: Mouse moved to (826, 488)
Screenshot: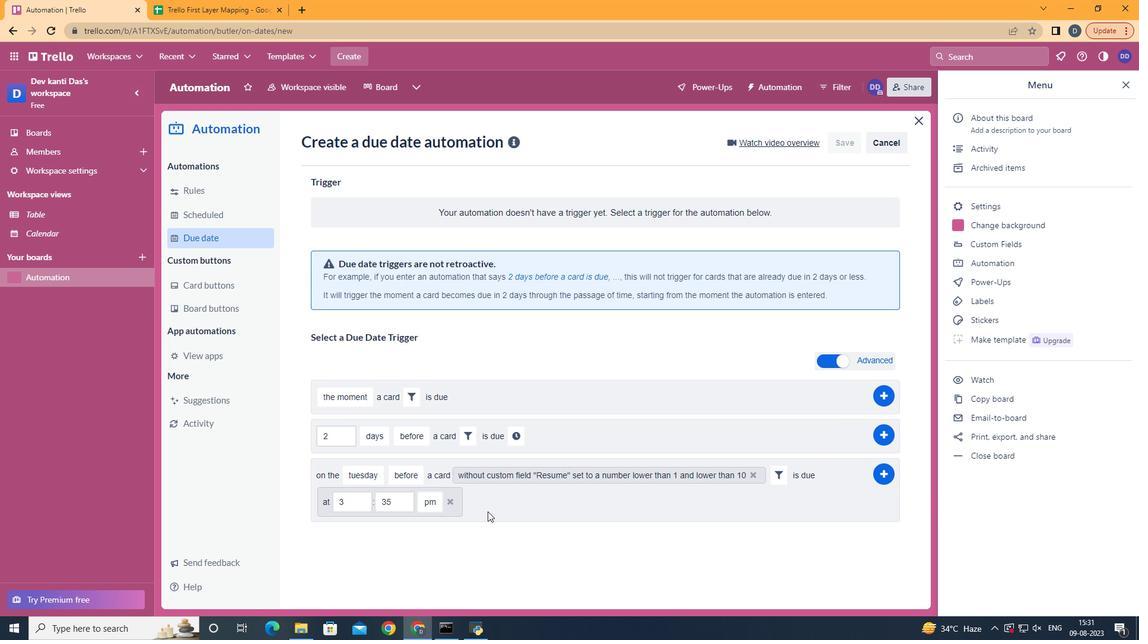 
Action: Mouse pressed left at (826, 488)
Screenshot: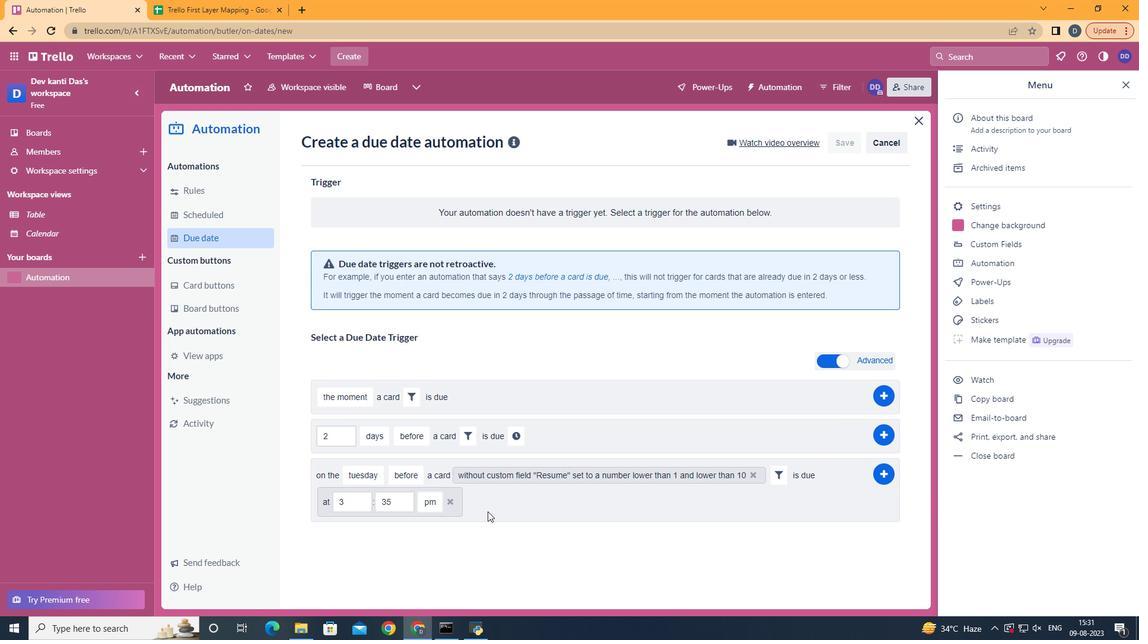 
Action: Mouse moved to (370, 515)
Screenshot: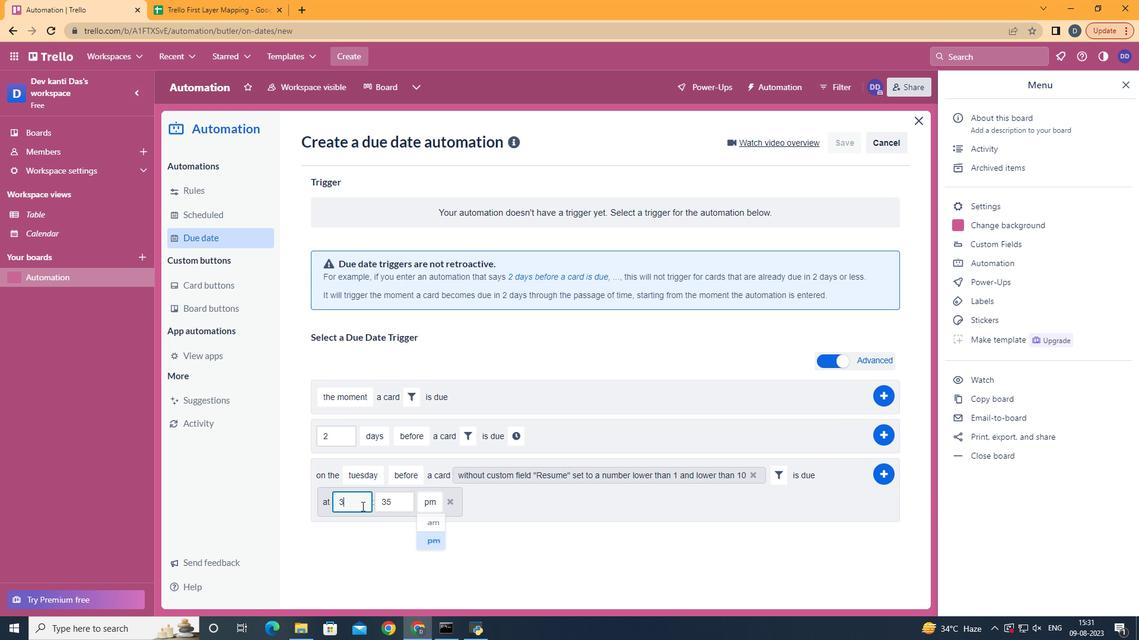 
Action: Mouse pressed left at (370, 515)
Screenshot: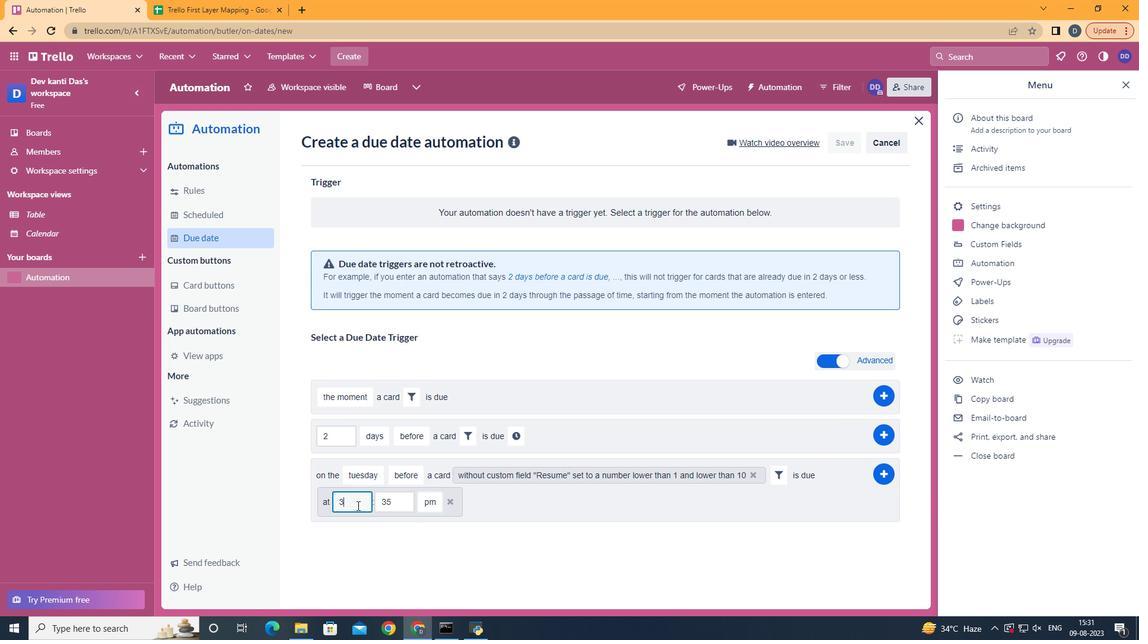 
Action: Mouse moved to (364, 514)
Screenshot: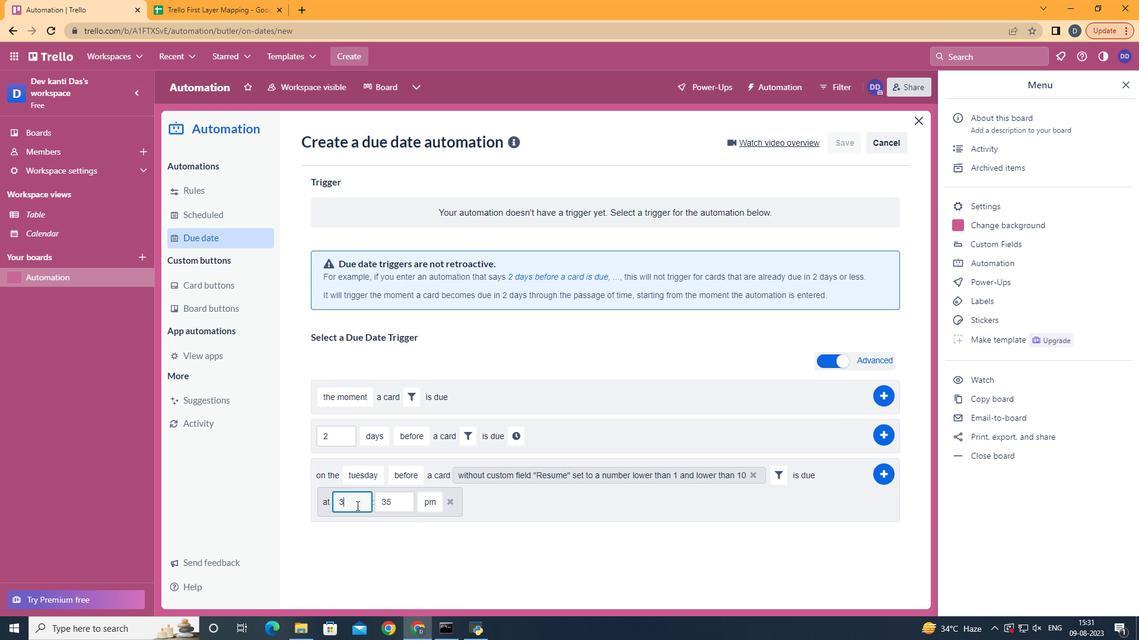 
Action: Key pressed <Key.backspace>11
Screenshot: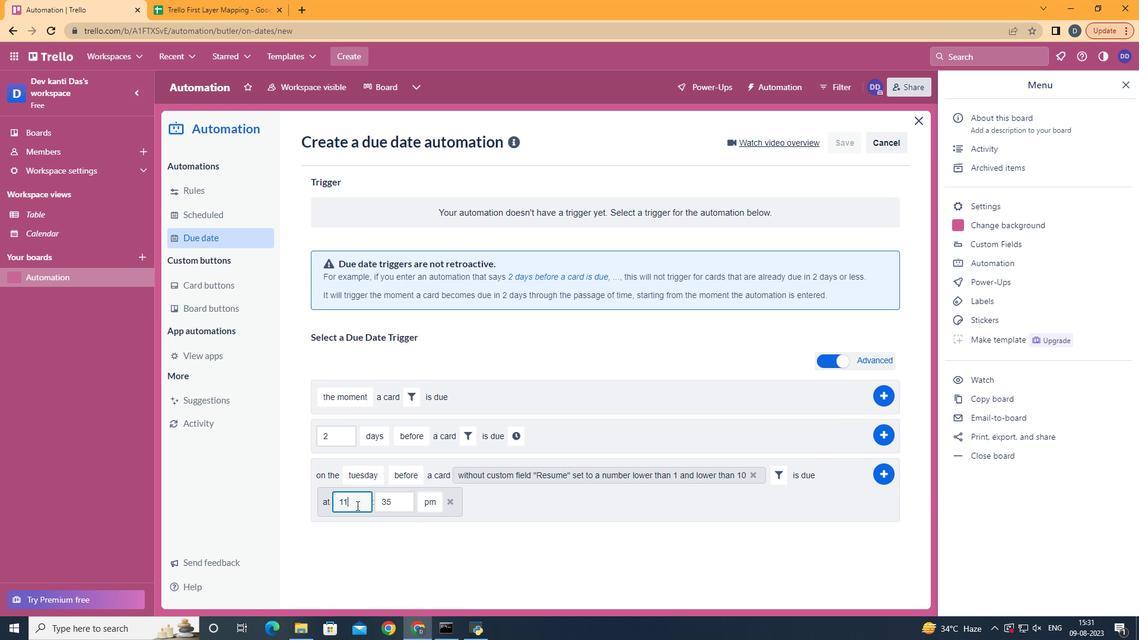 
Action: Mouse moved to (414, 513)
Screenshot: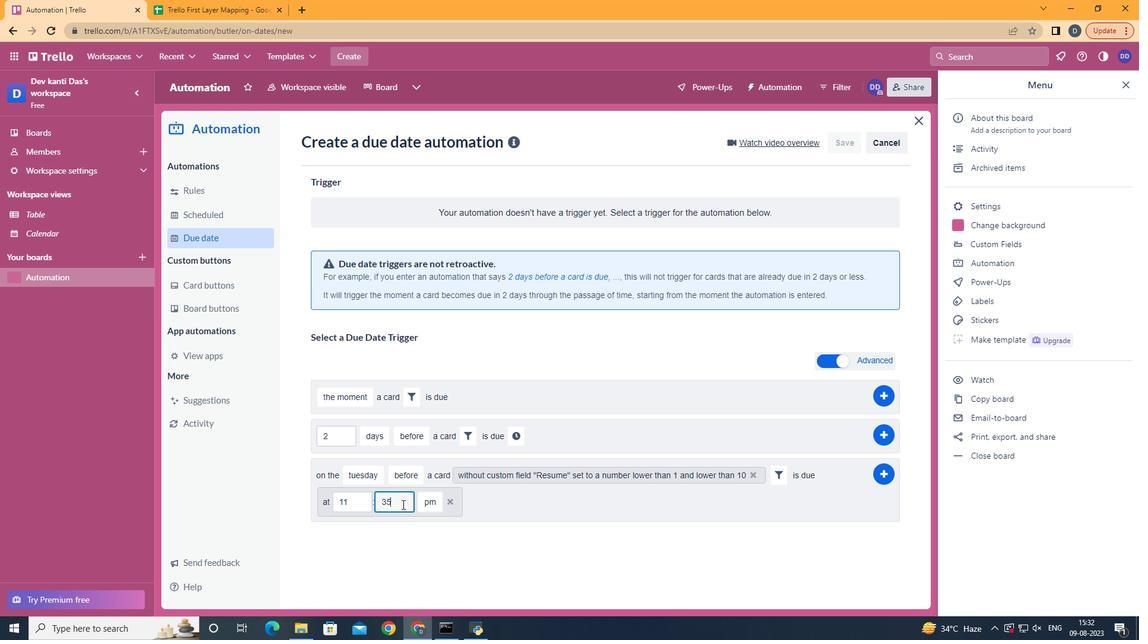 
Action: Mouse pressed left at (414, 513)
Screenshot: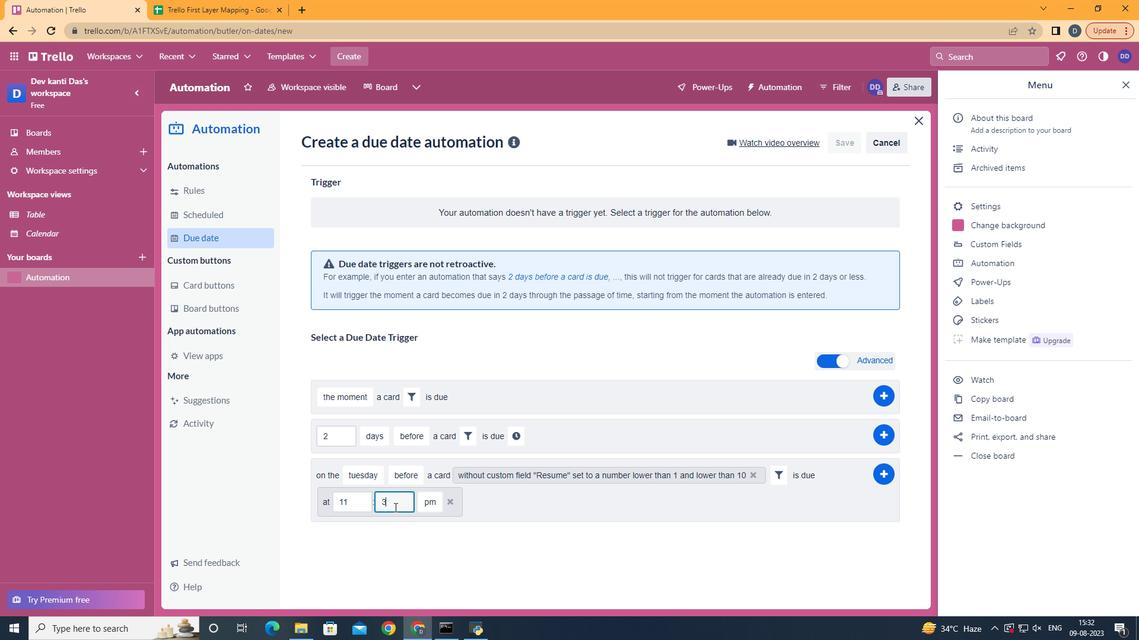 
Action: Mouse moved to (410, 513)
Screenshot: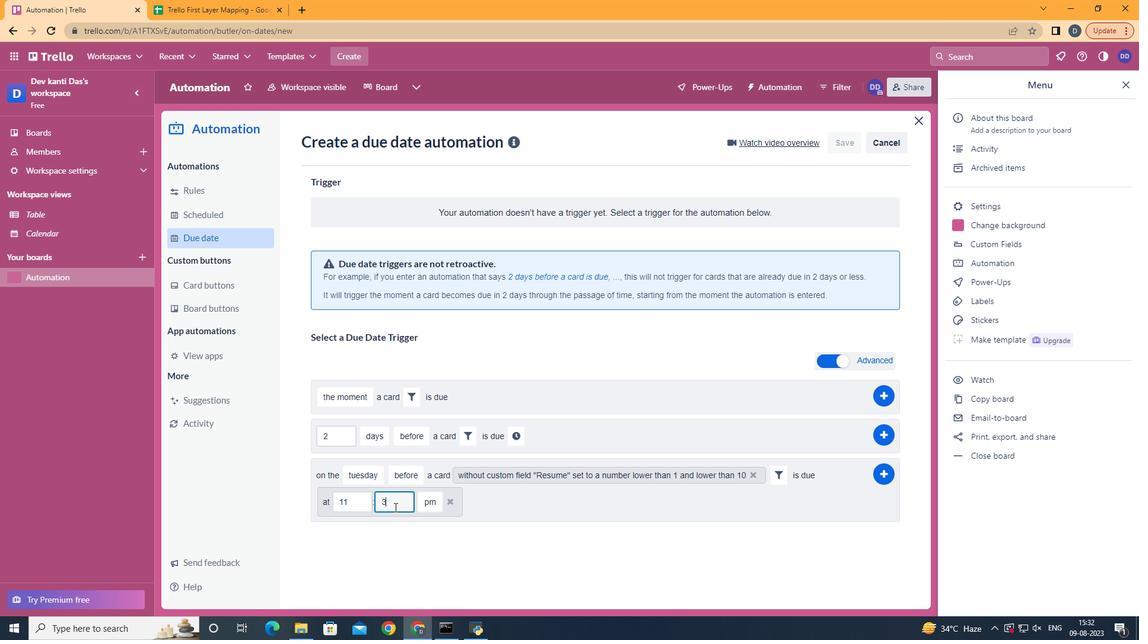 
Action: Key pressed <Key.backspace>
Screenshot: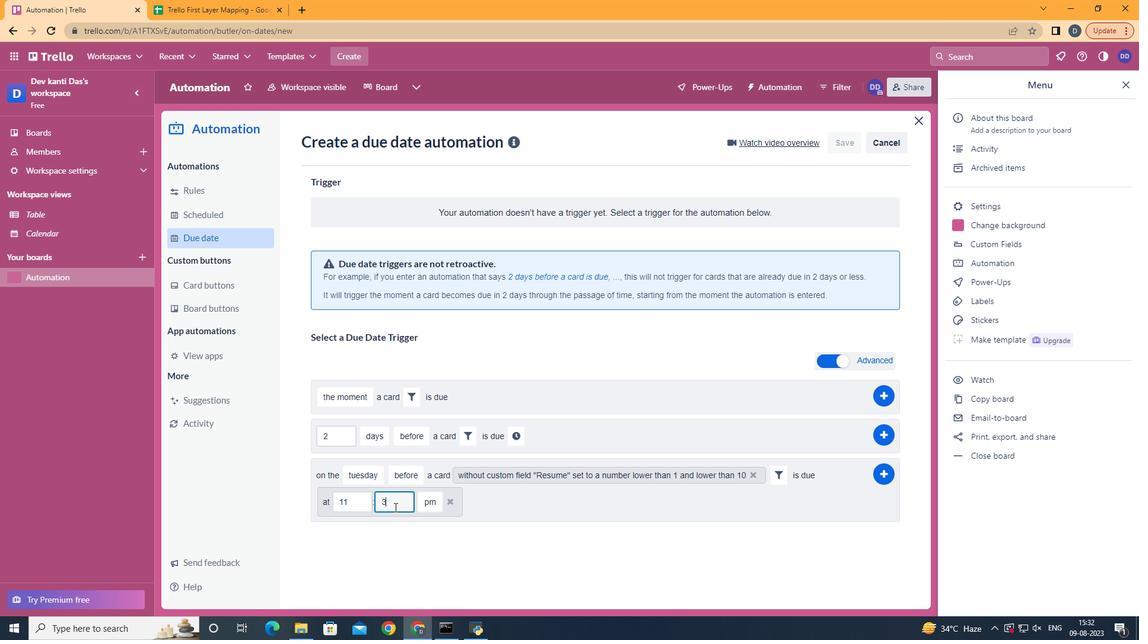 
Action: Mouse moved to (402, 516)
Screenshot: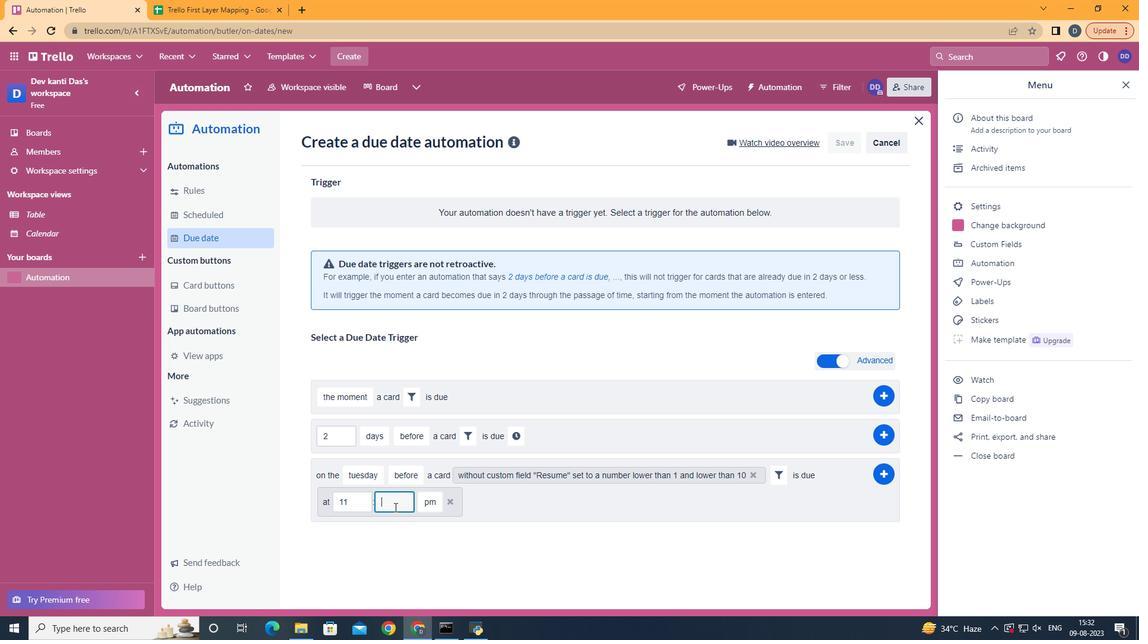 
Action: Key pressed <Key.backspace>00
Screenshot: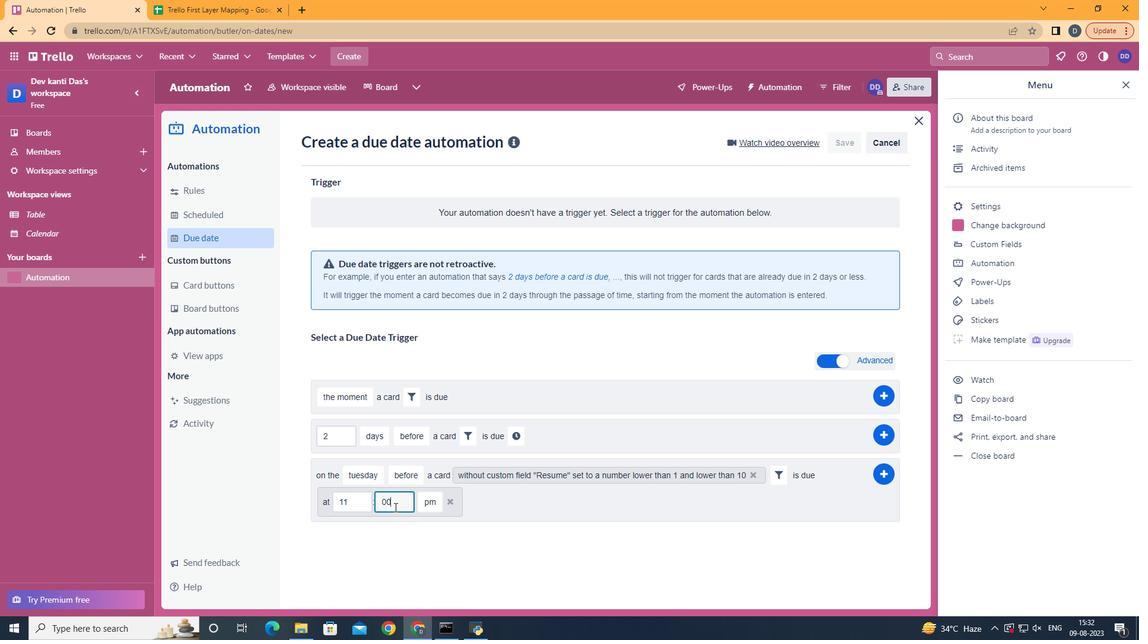 
Action: Mouse moved to (445, 535)
Screenshot: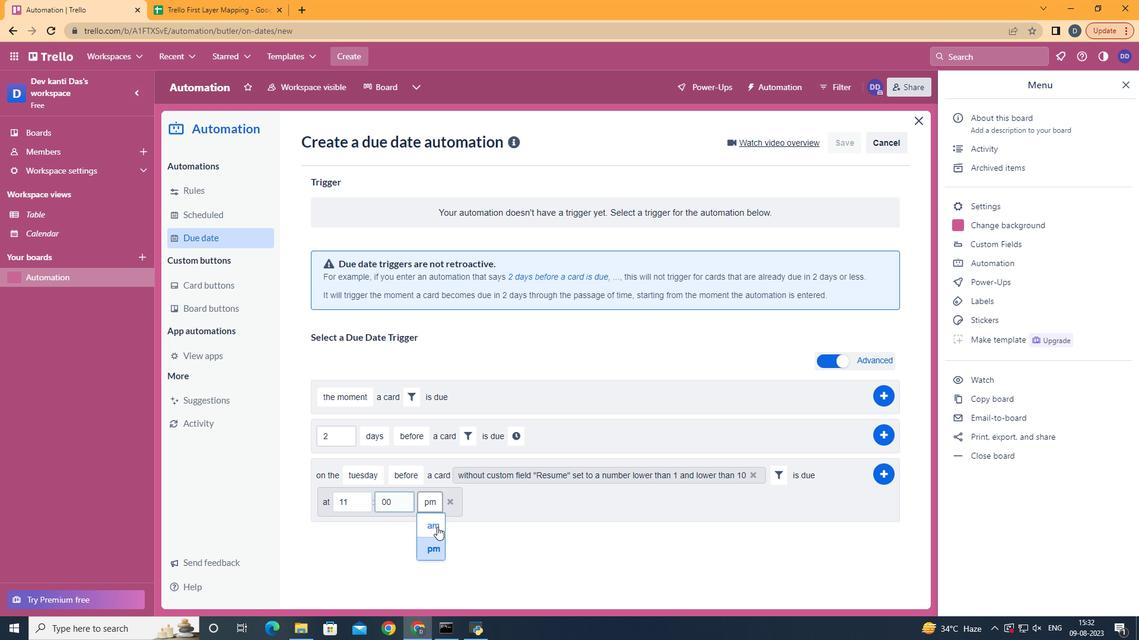 
Action: Mouse pressed left at (445, 535)
Screenshot: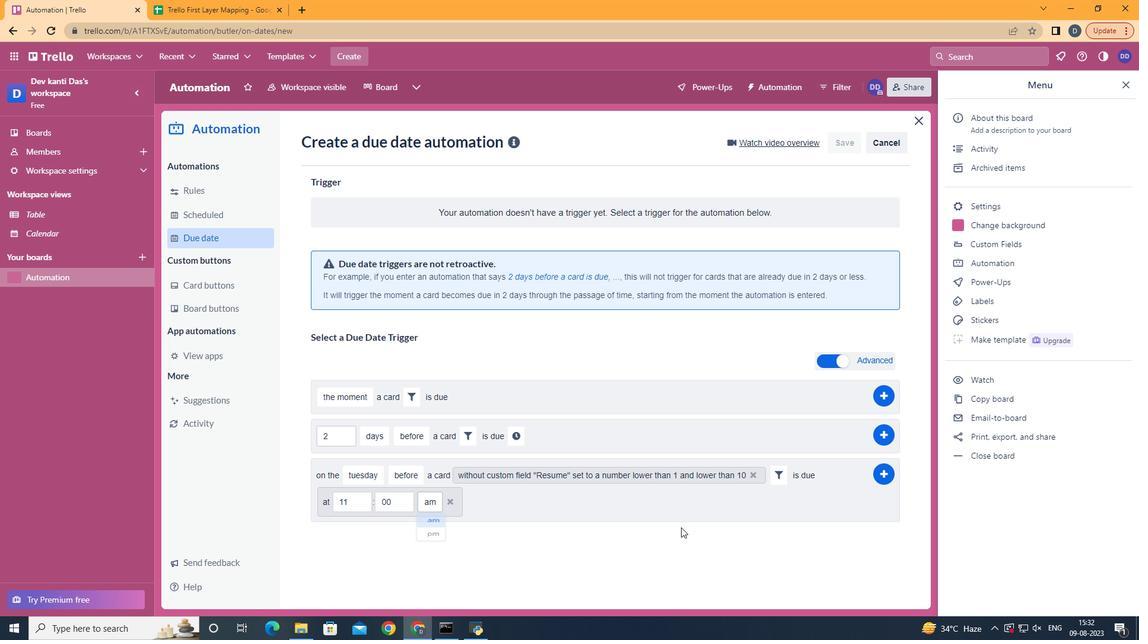 
Action: Mouse moved to (891, 485)
Screenshot: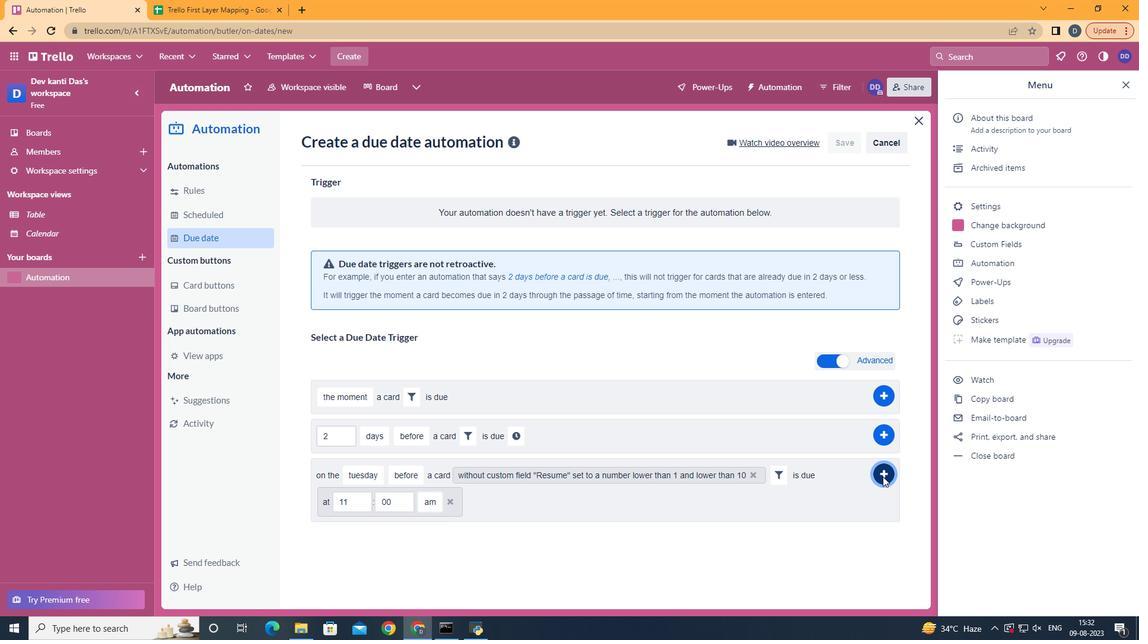 
Action: Mouse pressed left at (891, 485)
Screenshot: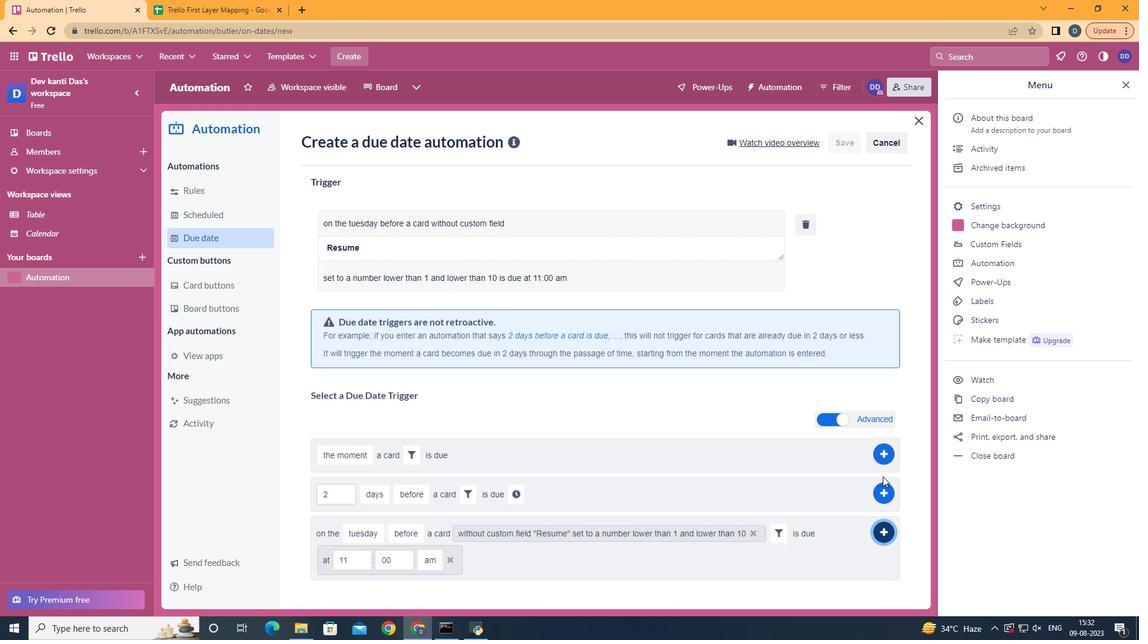 
Action: Mouse moved to (573, 284)
Screenshot: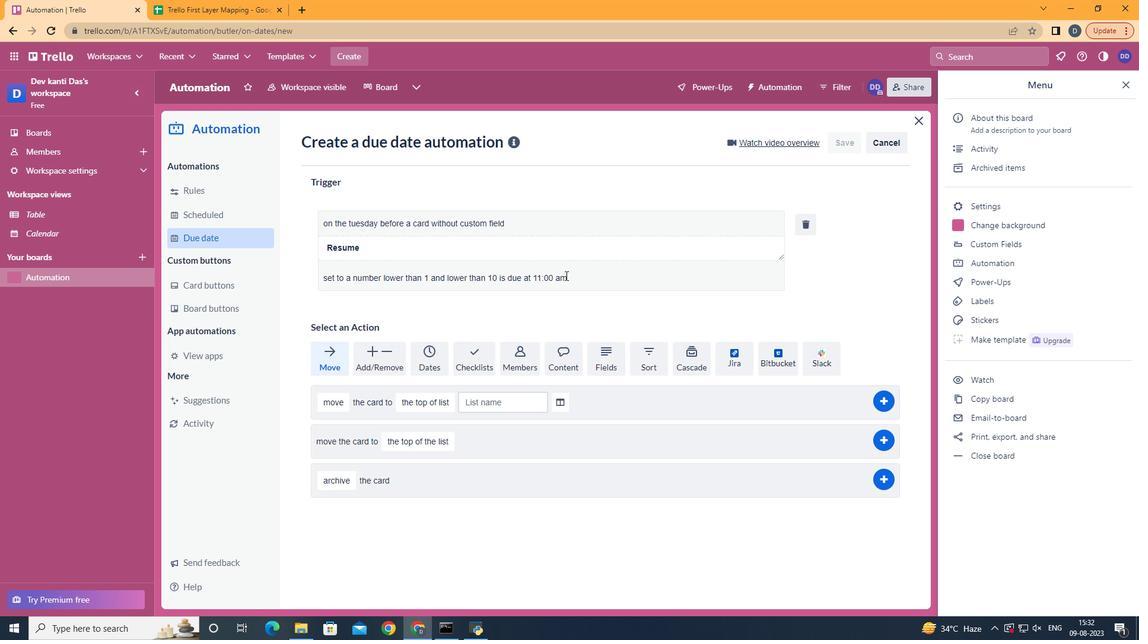 
